 Task: Look for space in Iwanai, Japan from 5th June, 2023 to 16th June, 2023 for 2 adults in price range Rs.7000 to Rs.15000. Place can be entire place with 1  bedroom having 1 bed and 1 bathroom. Property type can be house, flat, guest house, hotel. Amenities needed are: washing machine. Booking option can be shelf check-in. Required host language is English.
Action: Mouse moved to (471, 124)
Screenshot: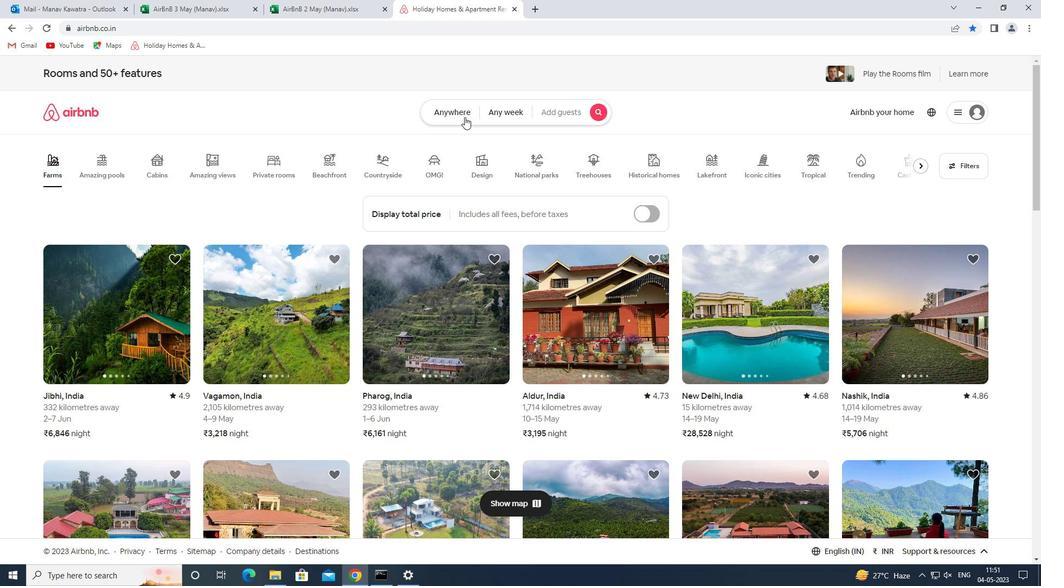 
Action: Mouse pressed left at (471, 124)
Screenshot: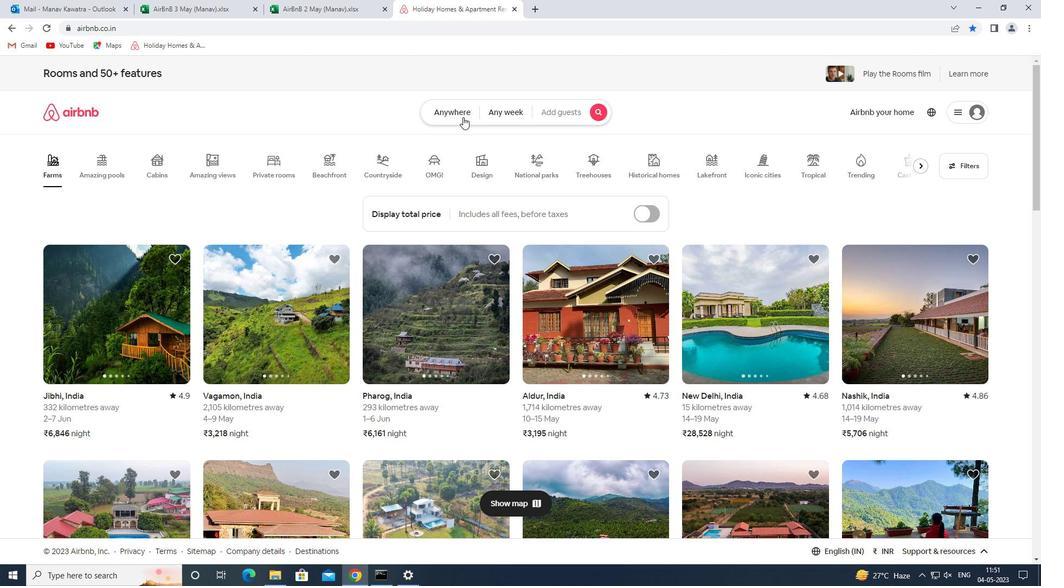 
Action: Mouse moved to (404, 160)
Screenshot: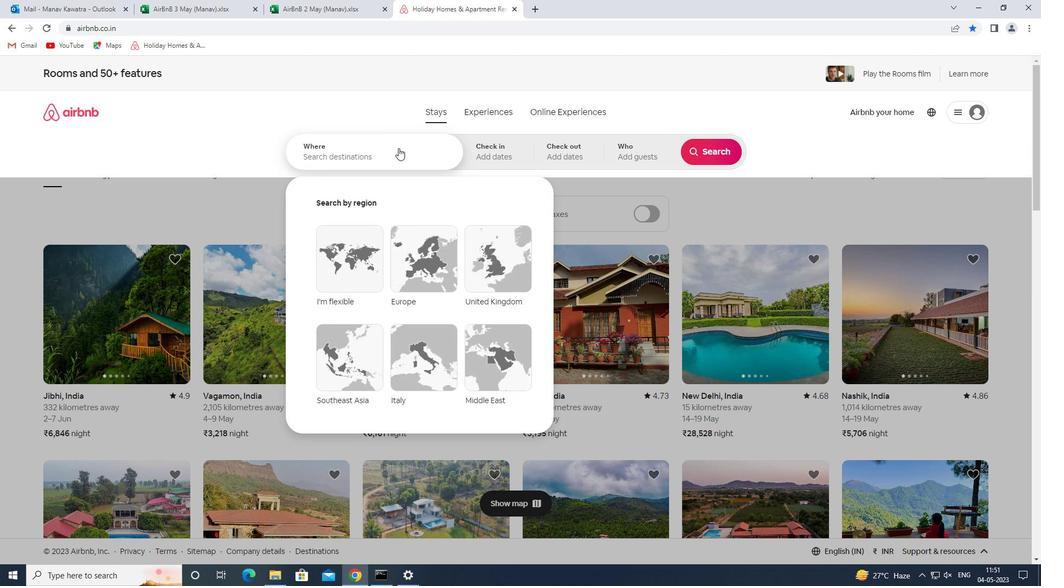 
Action: Mouse pressed left at (404, 160)
Screenshot: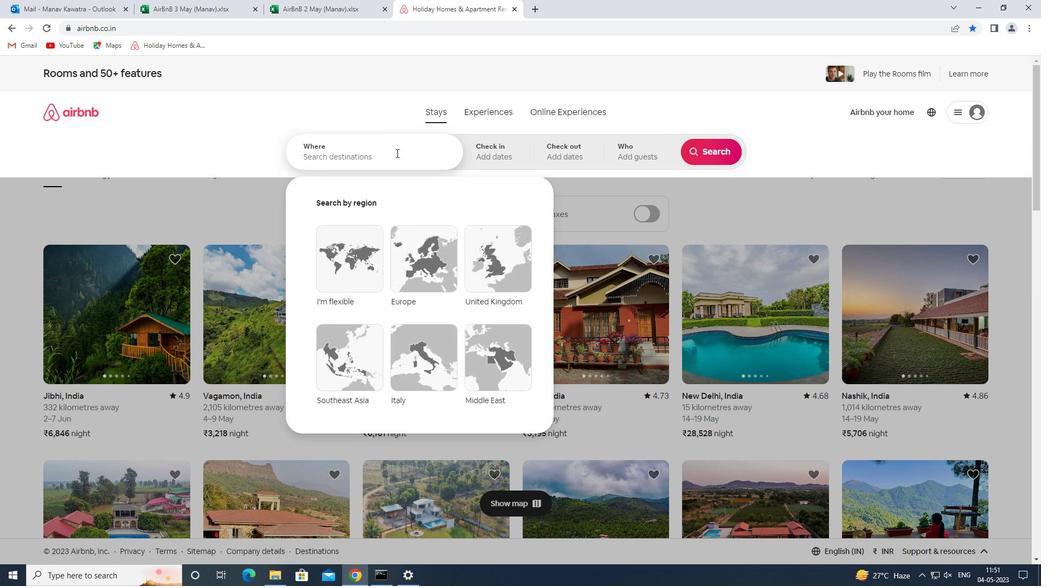 
Action: Key pressed iwanai<Key.space>japan<Key.space><Key.enter>
Screenshot: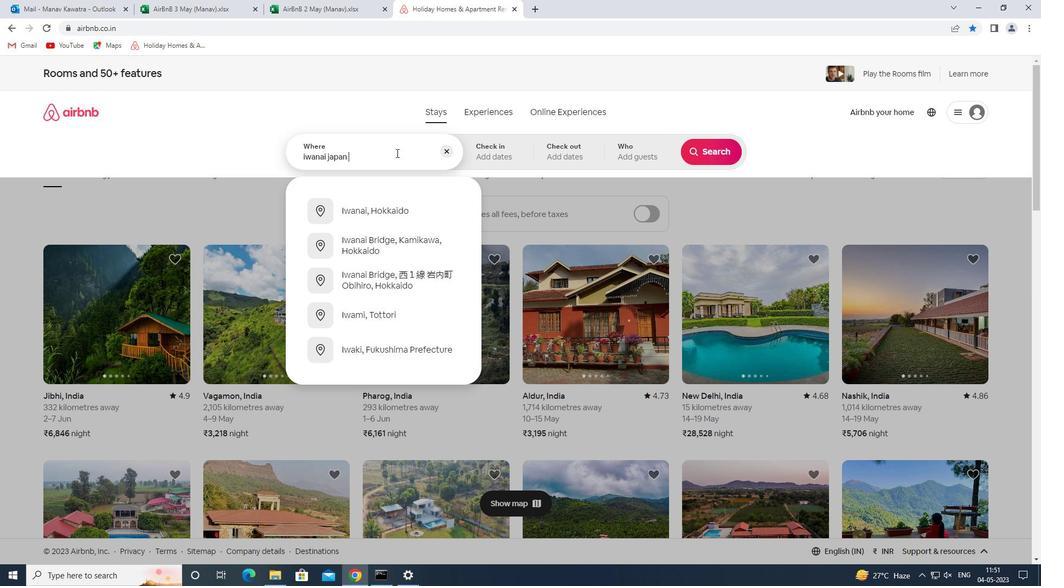
Action: Mouse moved to (579, 318)
Screenshot: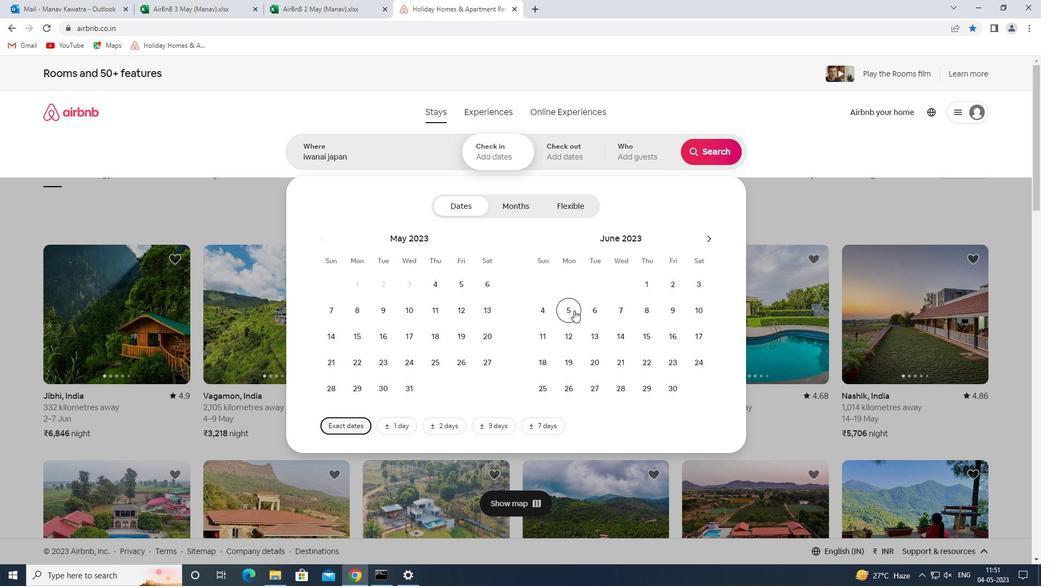 
Action: Mouse pressed left at (579, 318)
Screenshot: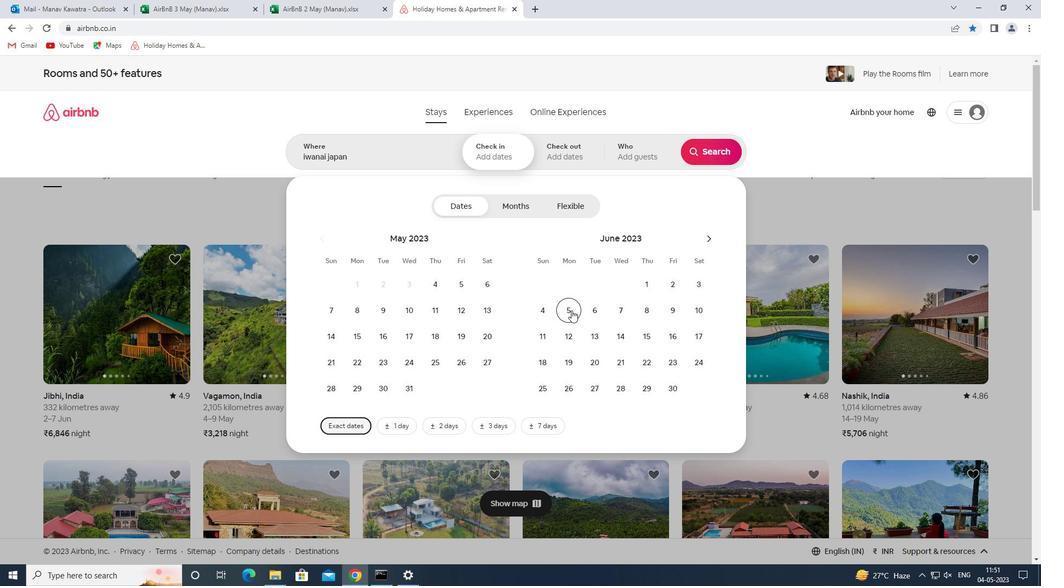 
Action: Mouse moved to (684, 344)
Screenshot: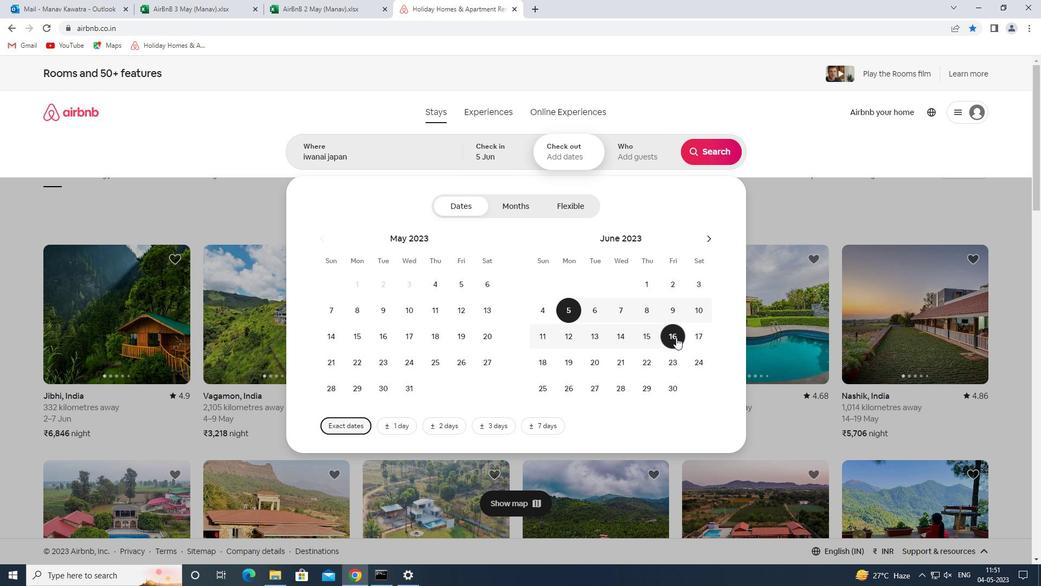 
Action: Mouse pressed left at (684, 344)
Screenshot: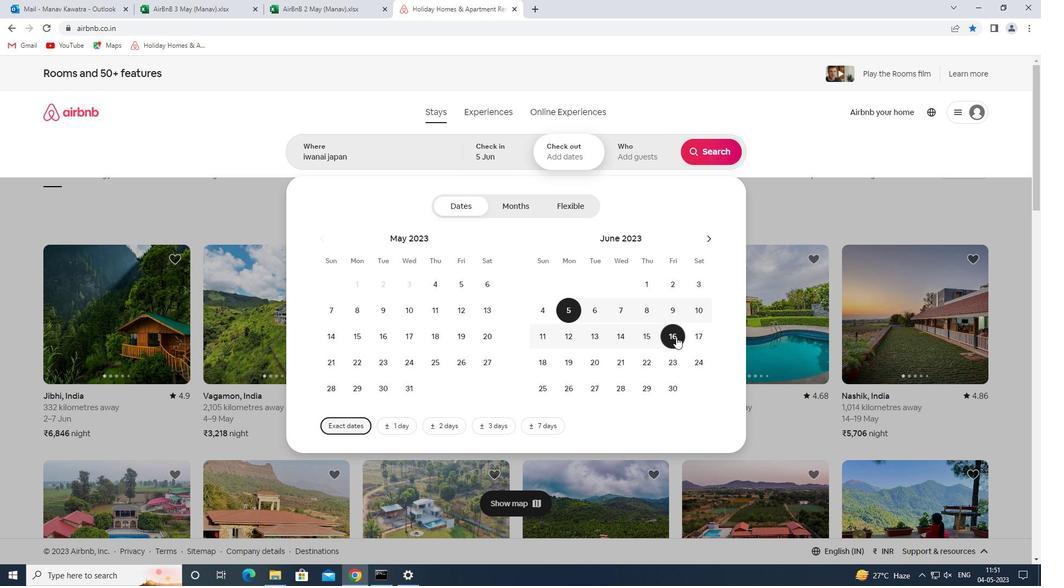 
Action: Mouse moved to (658, 167)
Screenshot: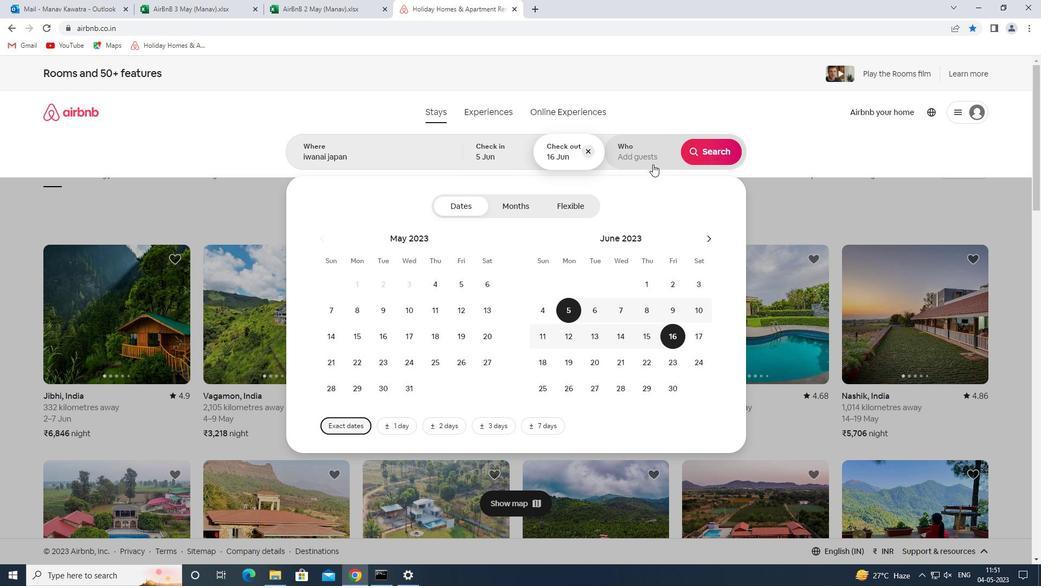 
Action: Mouse pressed left at (658, 167)
Screenshot: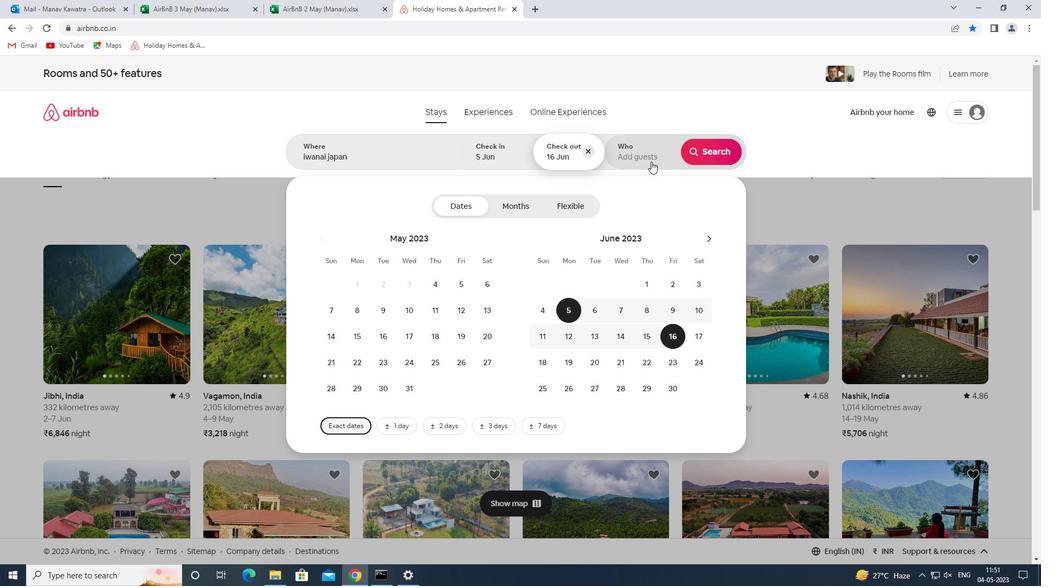 
Action: Mouse moved to (723, 222)
Screenshot: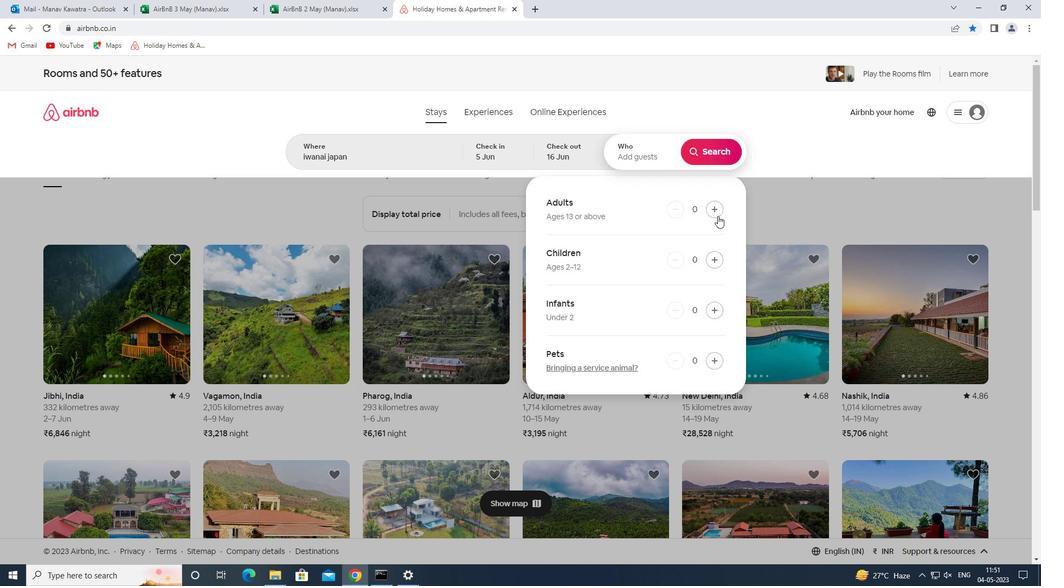 
Action: Mouse pressed left at (723, 222)
Screenshot: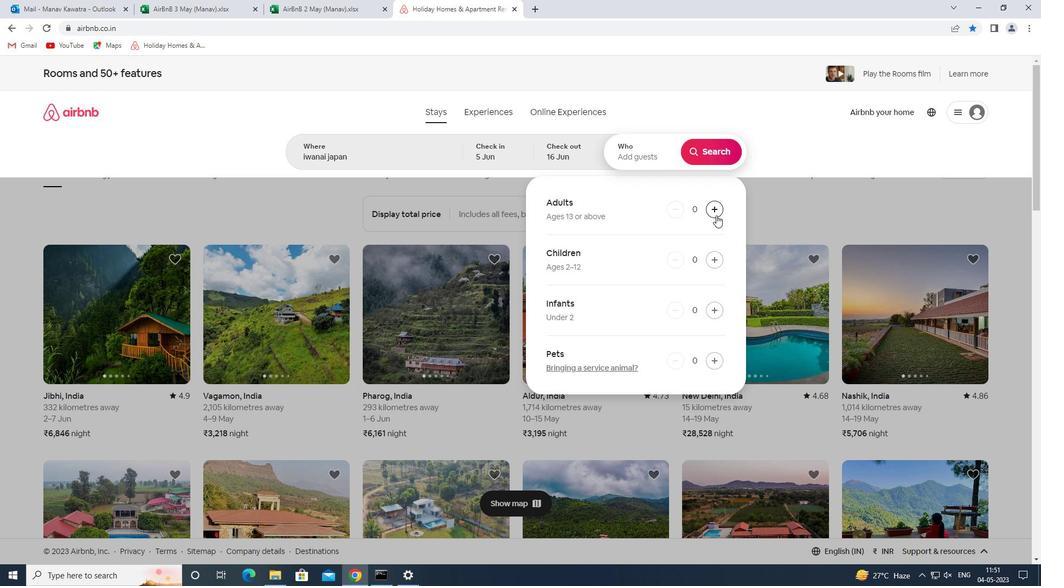 
Action: Mouse pressed left at (723, 222)
Screenshot: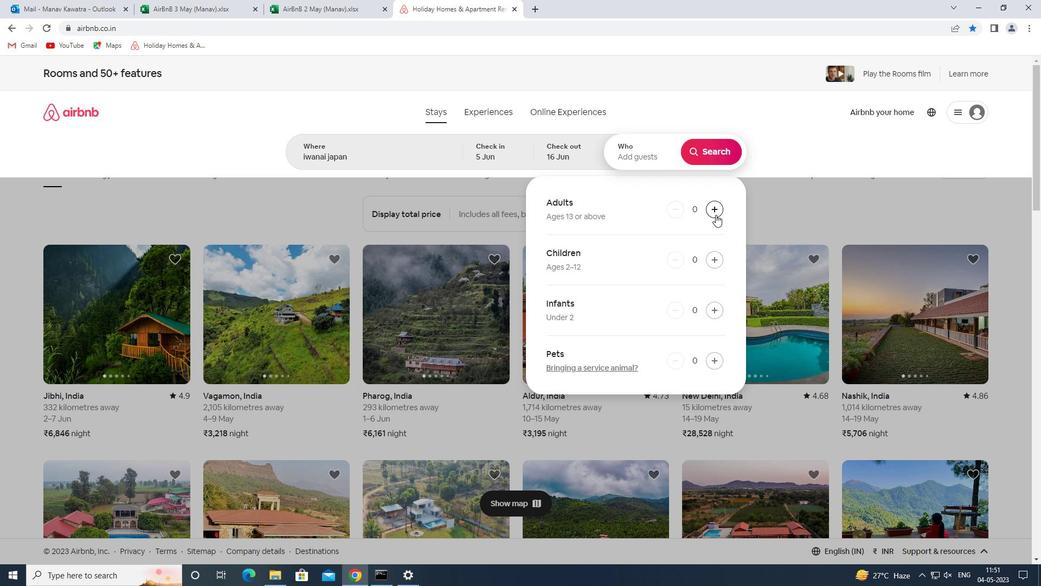 
Action: Mouse moved to (730, 151)
Screenshot: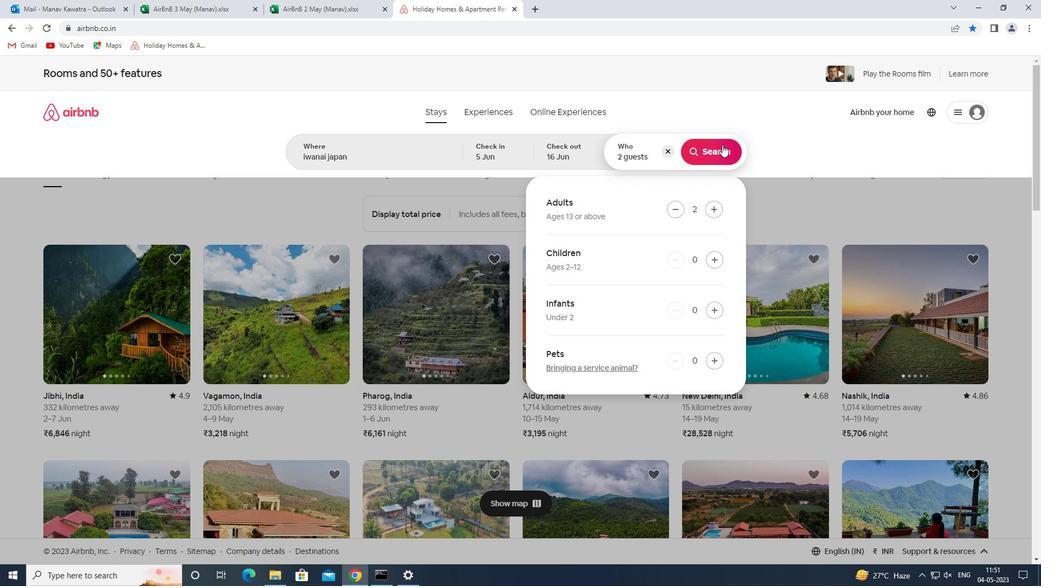 
Action: Mouse pressed left at (730, 151)
Screenshot: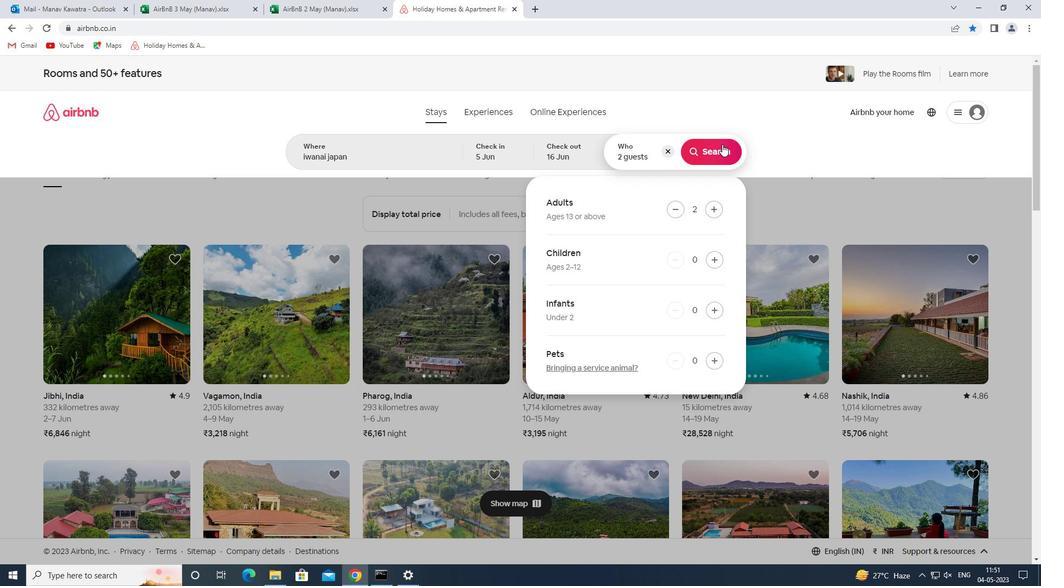 
Action: Mouse moved to (992, 130)
Screenshot: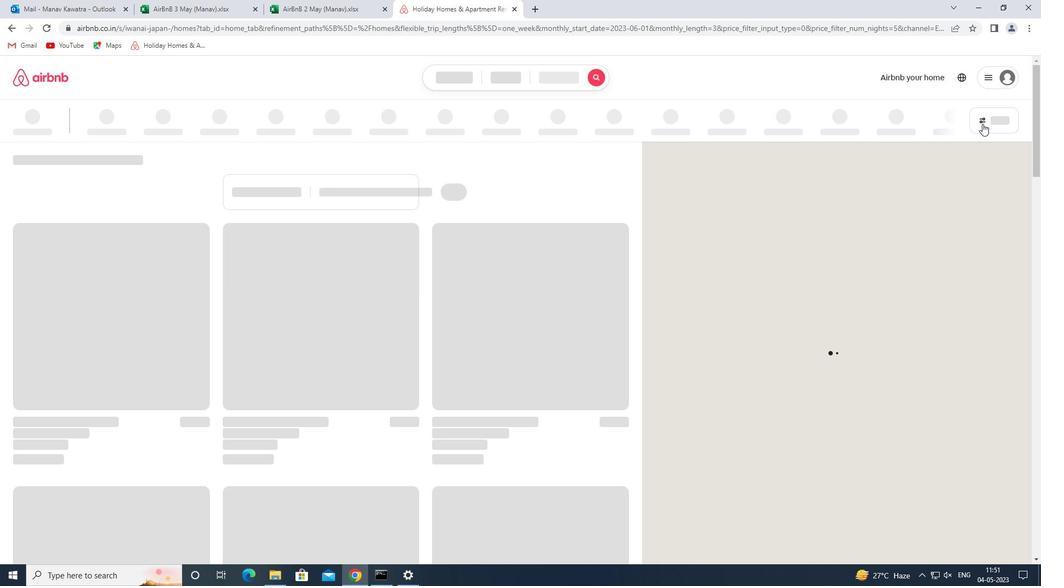 
Action: Mouse pressed left at (992, 130)
Screenshot: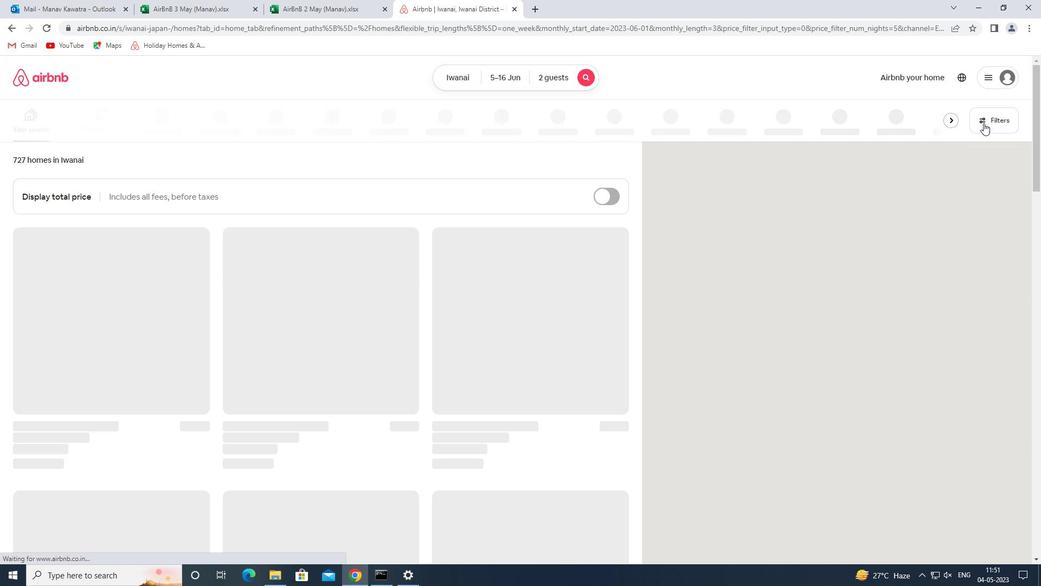 
Action: Mouse moved to (388, 264)
Screenshot: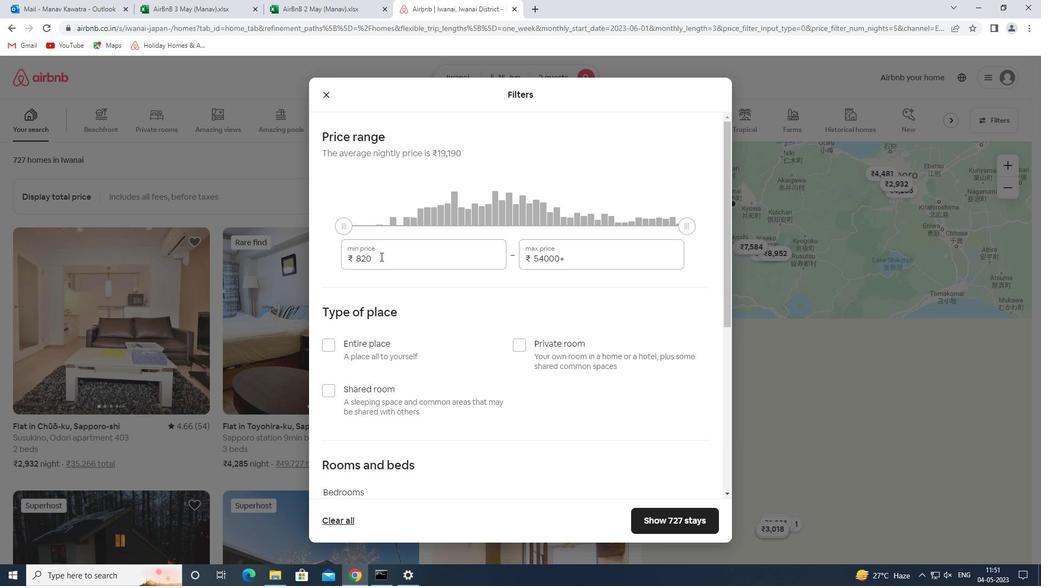 
Action: Mouse pressed left at (388, 264)
Screenshot: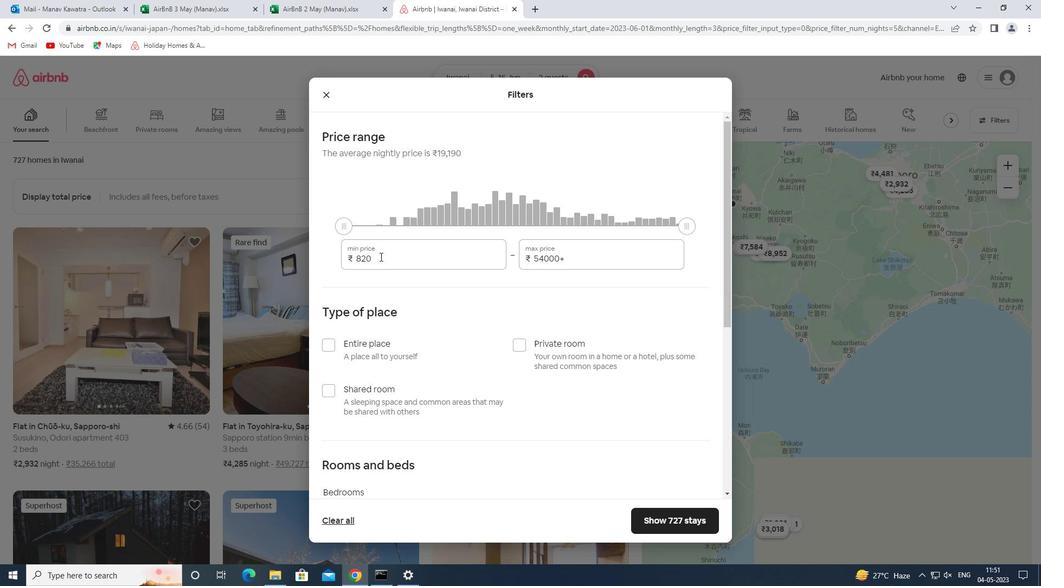
Action: Mouse pressed left at (388, 264)
Screenshot: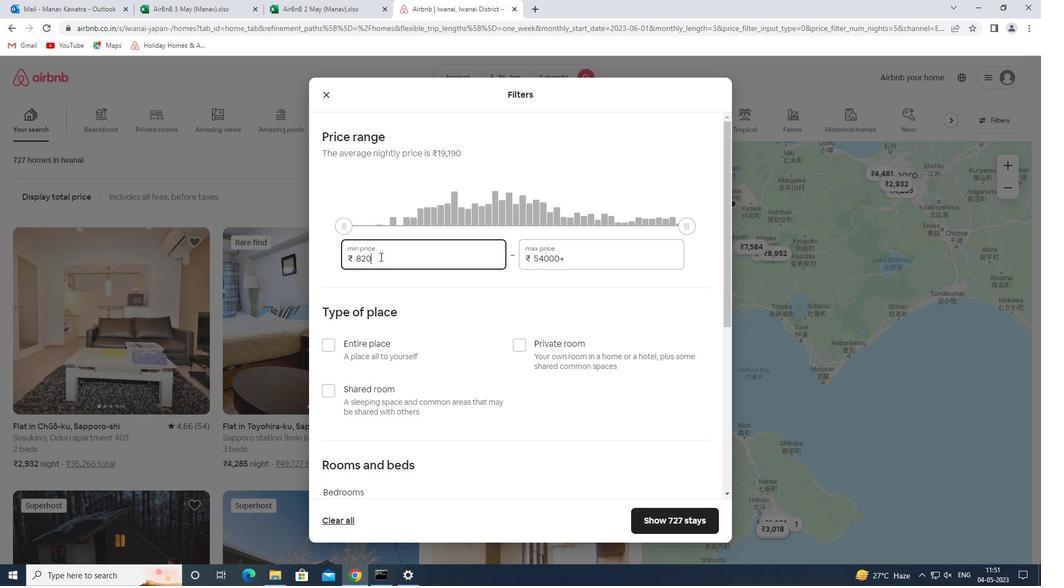 
Action: Key pressed 7000<Key.tab>15000
Screenshot: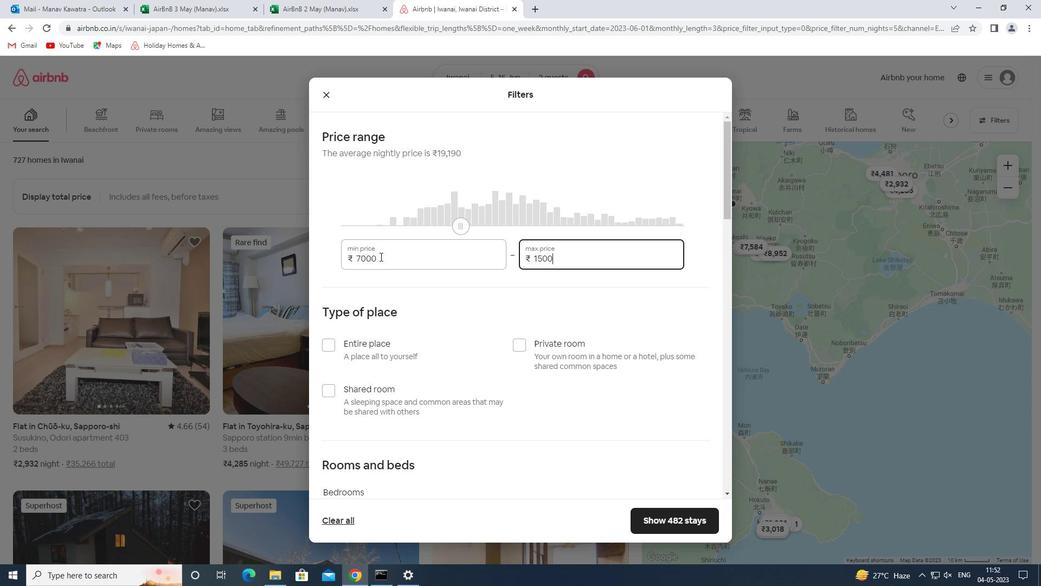 
Action: Mouse moved to (367, 359)
Screenshot: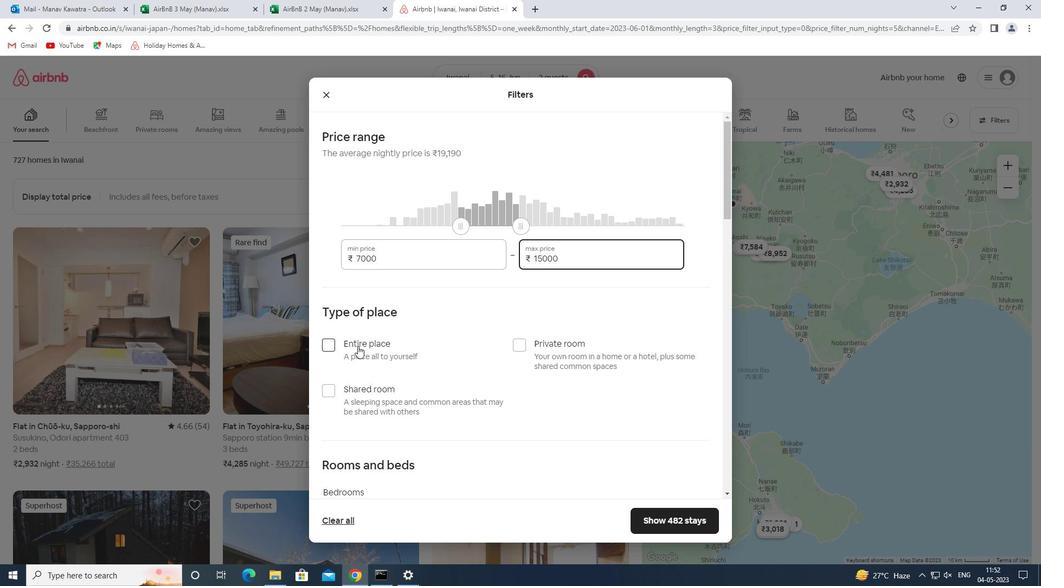 
Action: Mouse pressed left at (367, 359)
Screenshot: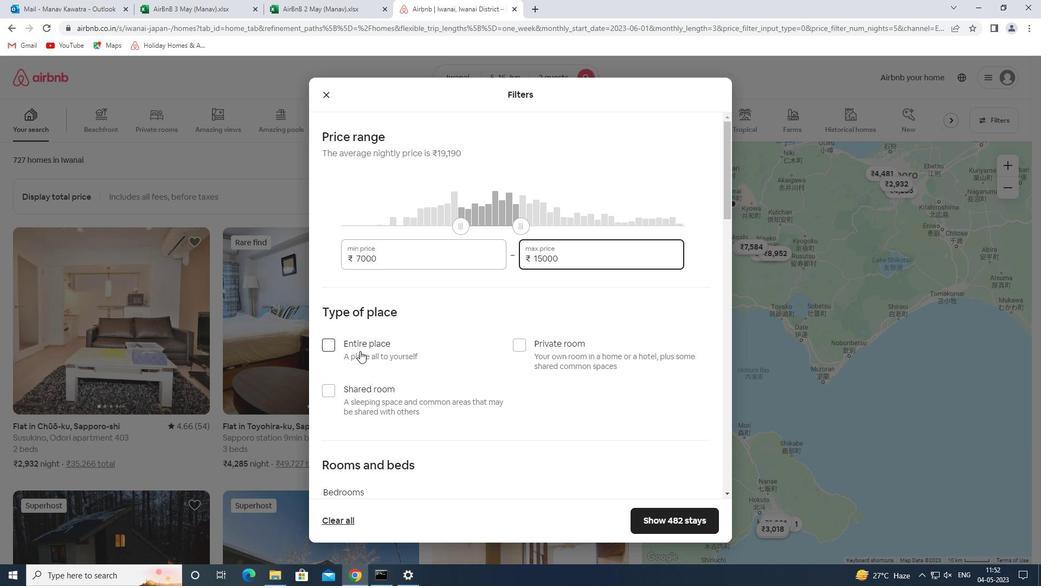 
Action: Mouse moved to (438, 290)
Screenshot: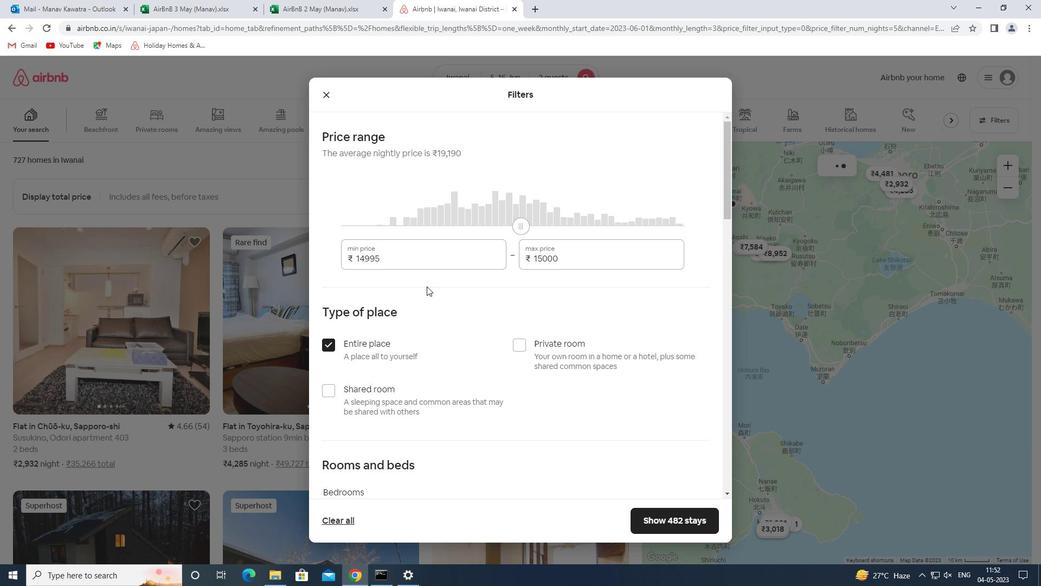 
Action: Mouse scrolled (438, 289) with delta (0, 0)
Screenshot: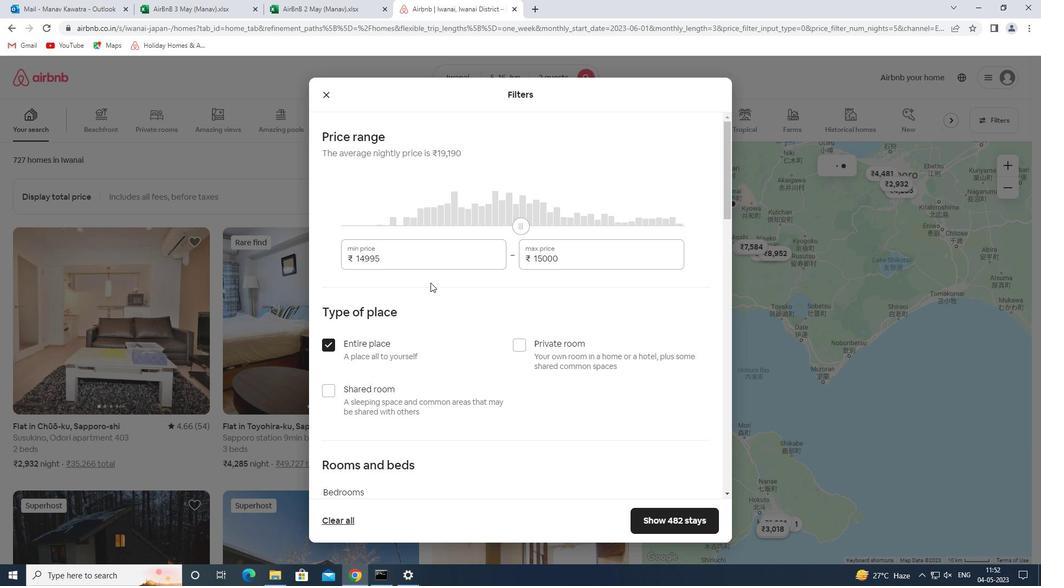 
Action: Mouse scrolled (438, 289) with delta (0, 0)
Screenshot: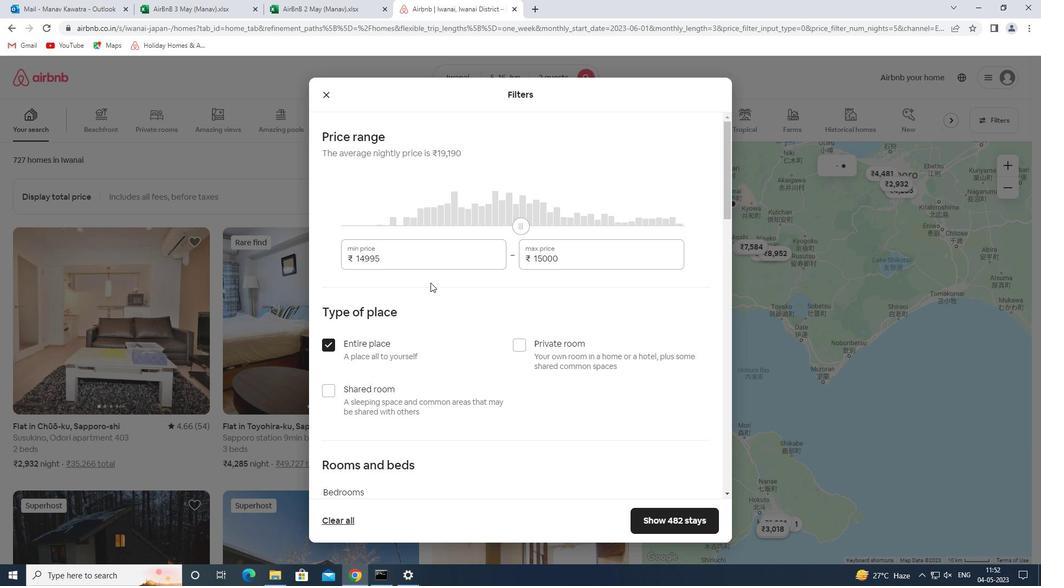 
Action: Mouse scrolled (438, 289) with delta (0, 0)
Screenshot: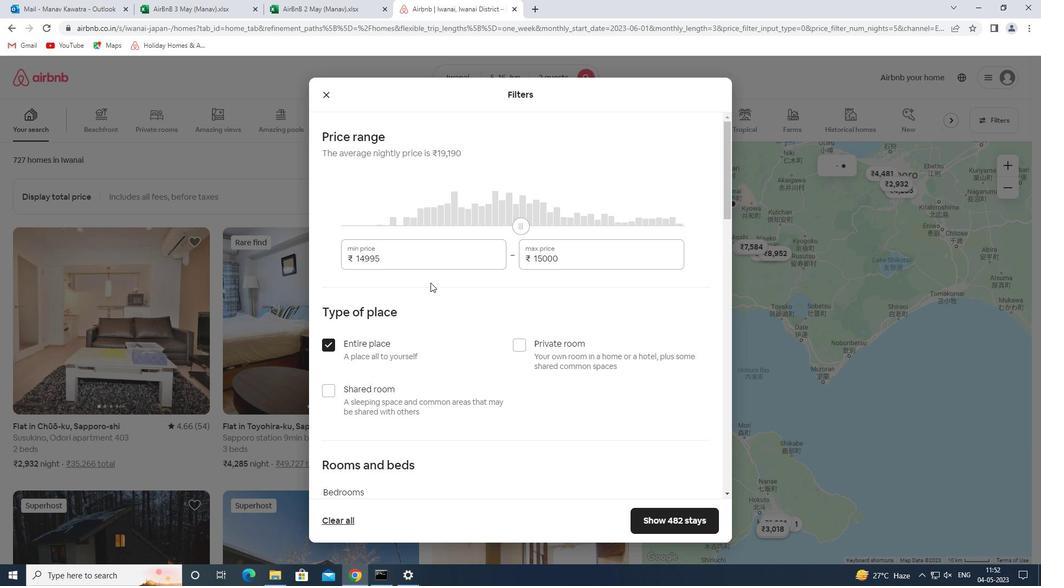 
Action: Mouse scrolled (438, 289) with delta (0, 0)
Screenshot: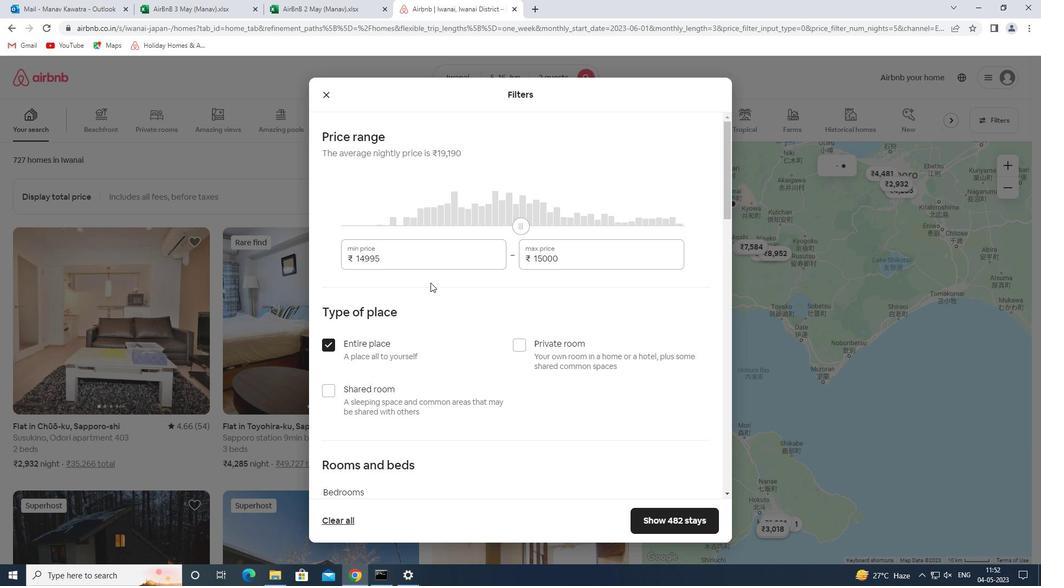 
Action: Mouse scrolled (438, 289) with delta (0, 0)
Screenshot: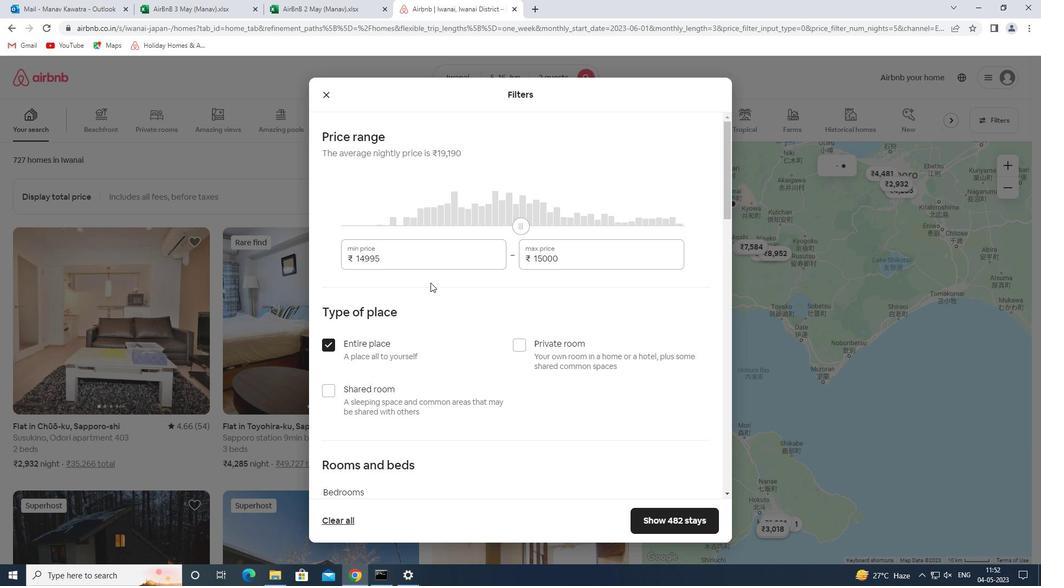 
Action: Mouse scrolled (438, 289) with delta (0, 0)
Screenshot: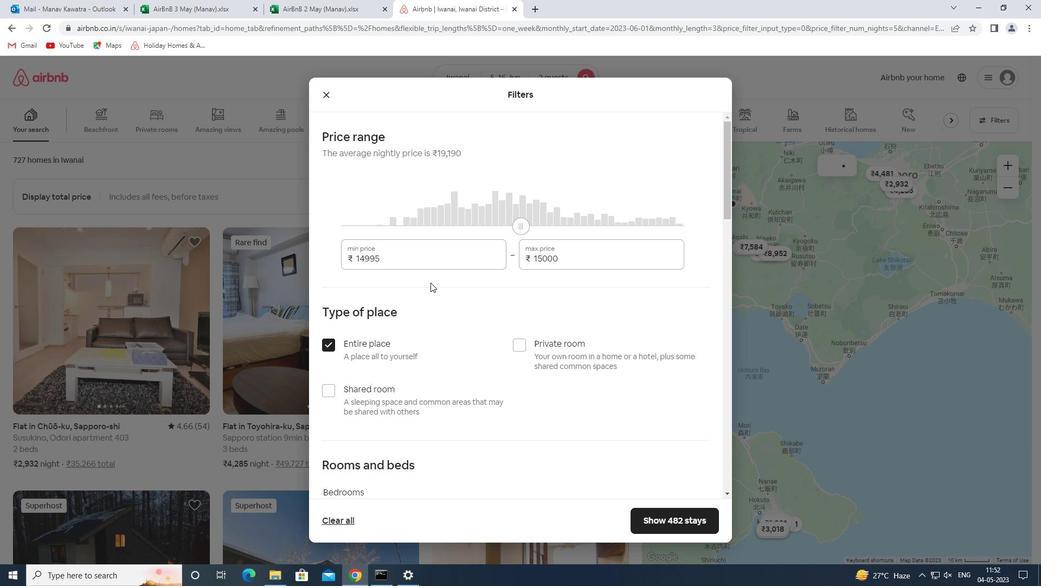 
Action: Mouse scrolled (438, 289) with delta (0, 0)
Screenshot: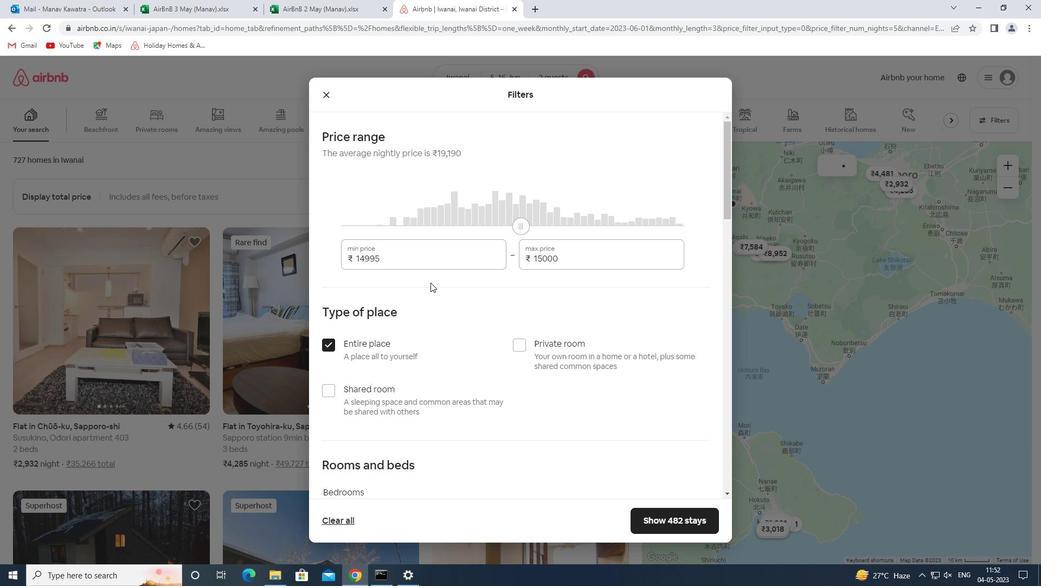 
Action: Mouse moved to (393, 150)
Screenshot: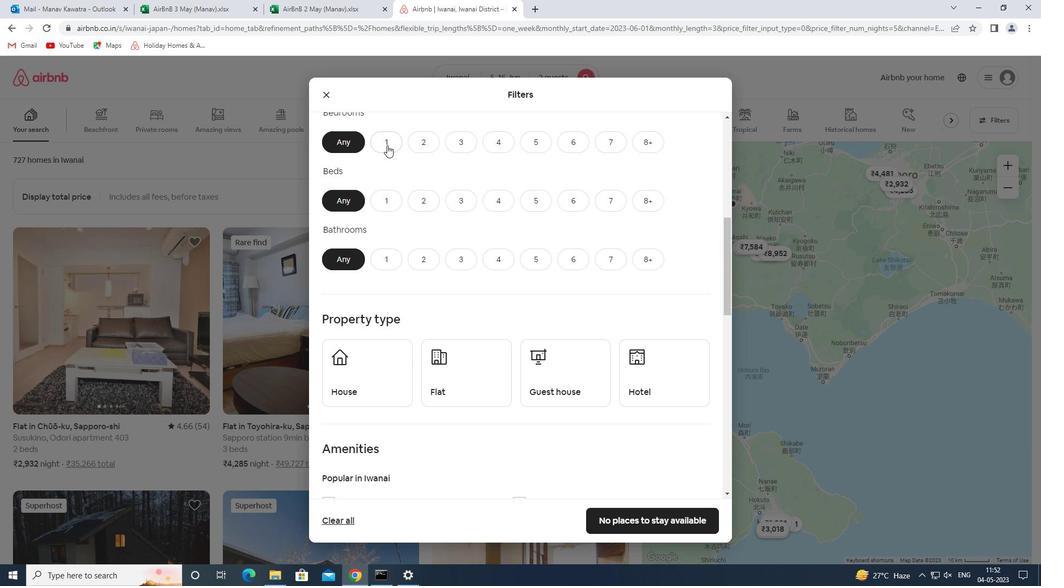 
Action: Mouse pressed left at (393, 150)
Screenshot: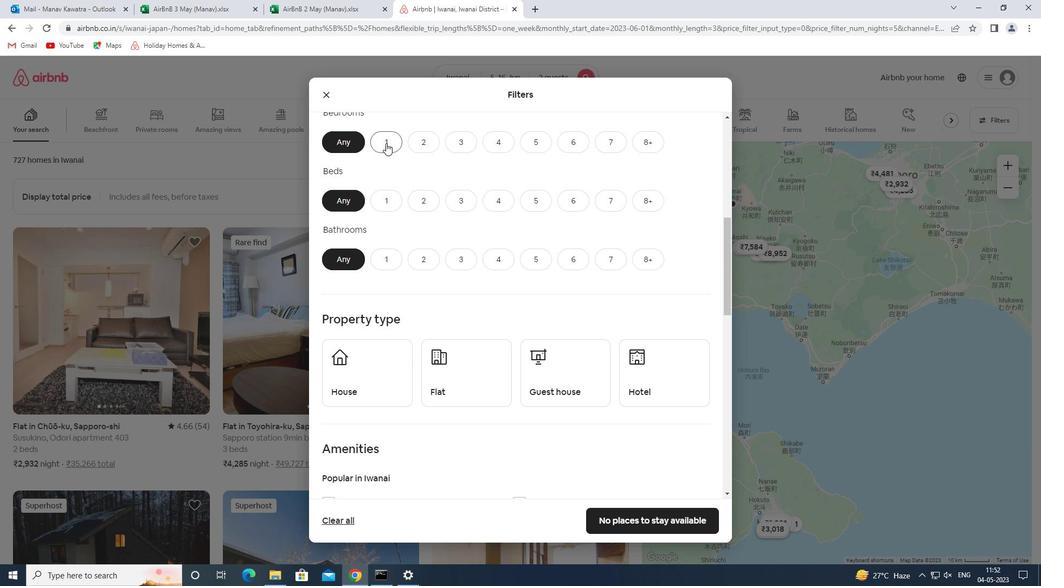 
Action: Mouse moved to (401, 204)
Screenshot: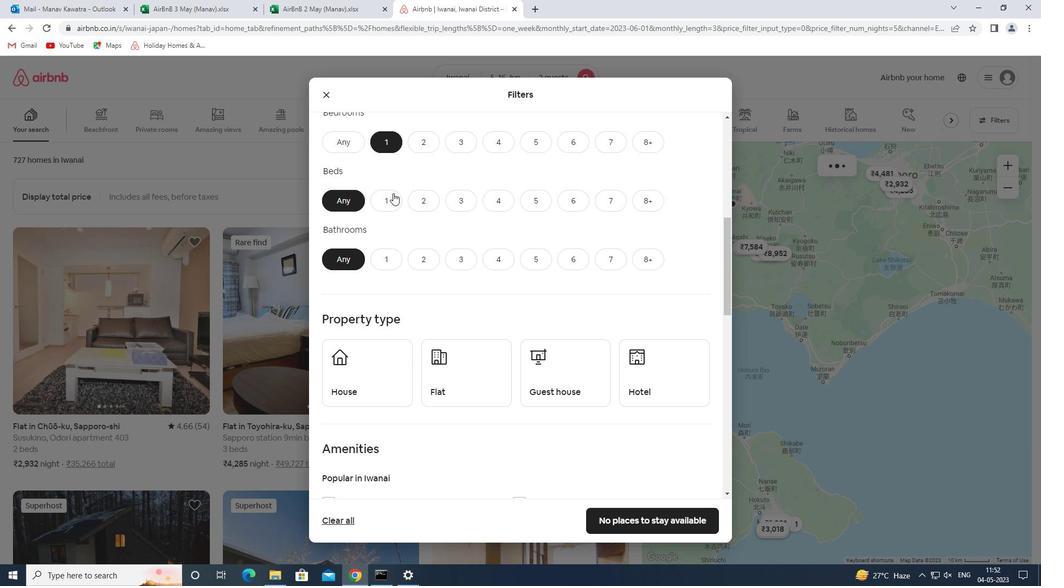 
Action: Mouse pressed left at (401, 204)
Screenshot: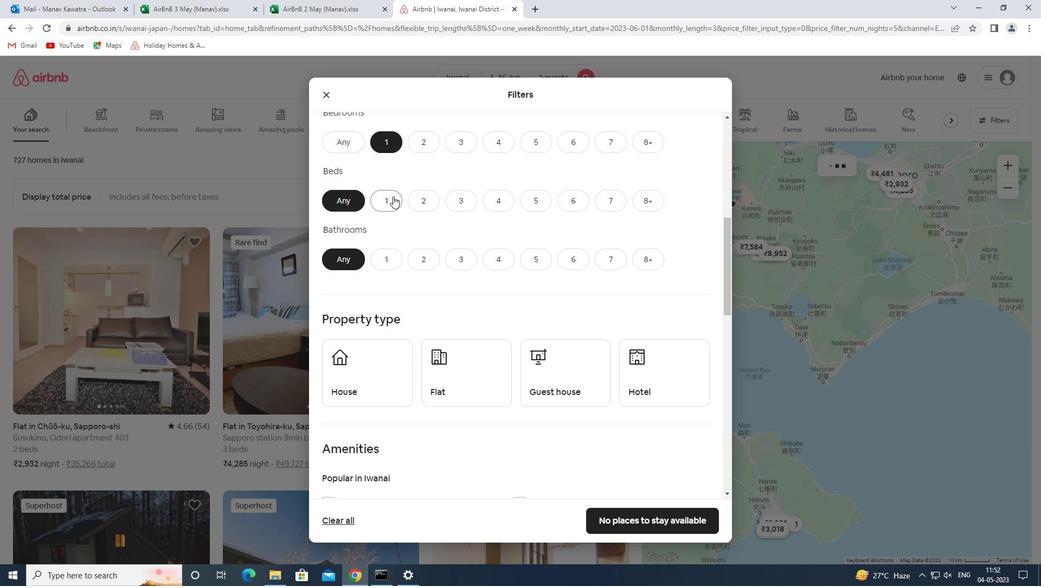 
Action: Mouse moved to (394, 269)
Screenshot: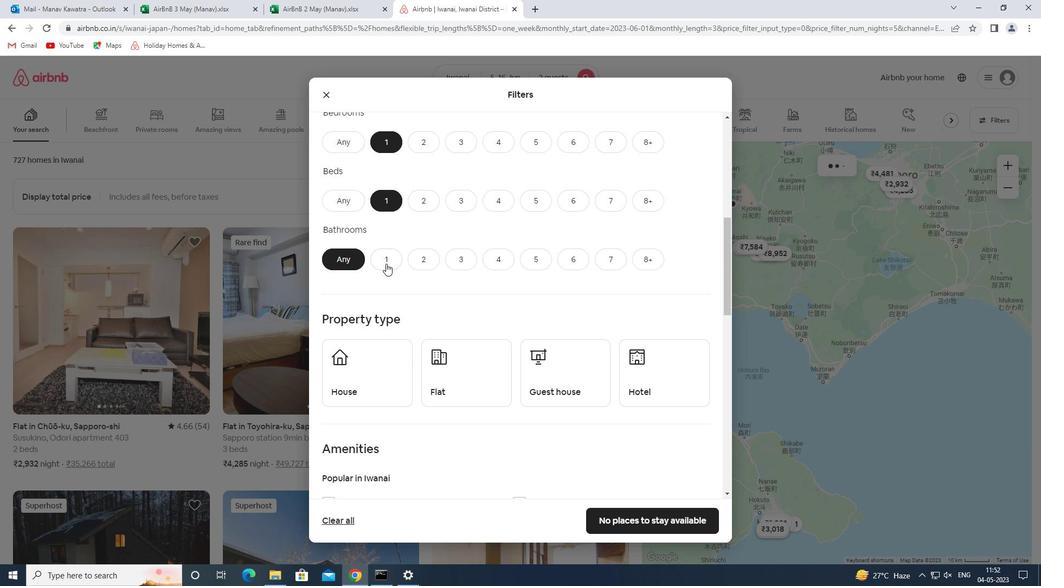 
Action: Mouse pressed left at (394, 269)
Screenshot: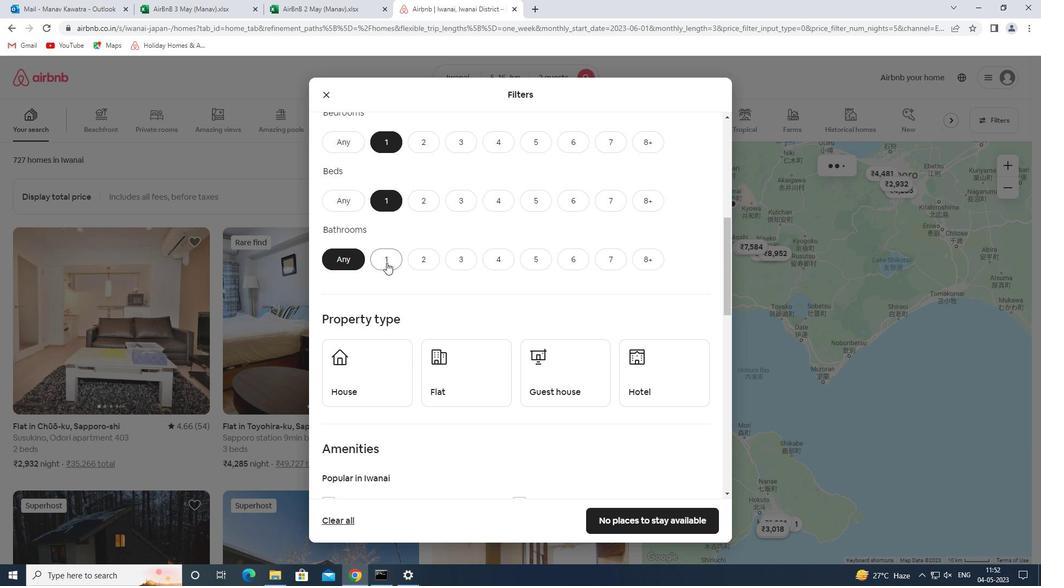 
Action: Mouse moved to (379, 376)
Screenshot: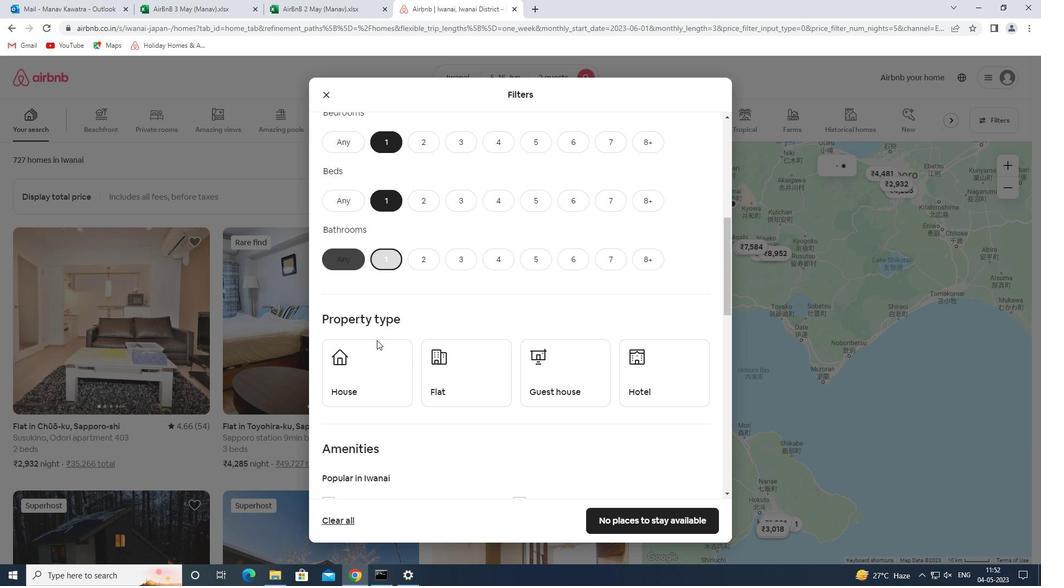 
Action: Mouse pressed left at (379, 376)
Screenshot: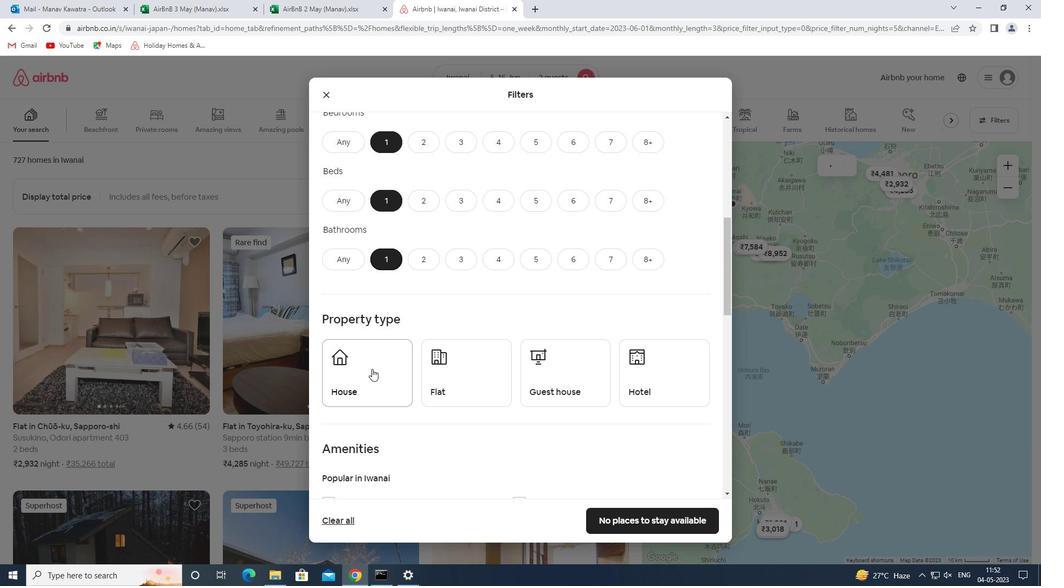 
Action: Mouse moved to (474, 377)
Screenshot: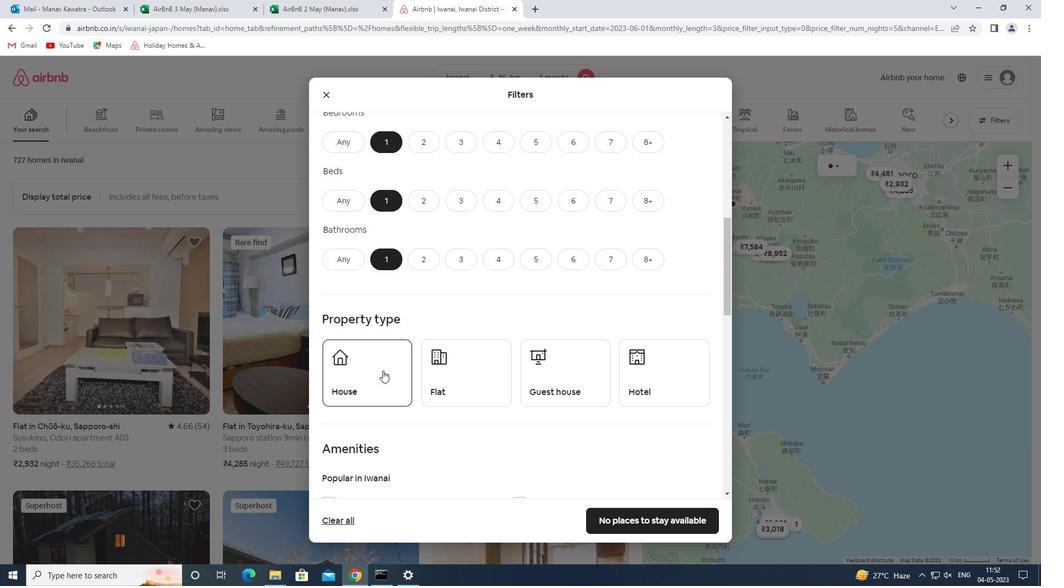 
Action: Mouse pressed left at (474, 377)
Screenshot: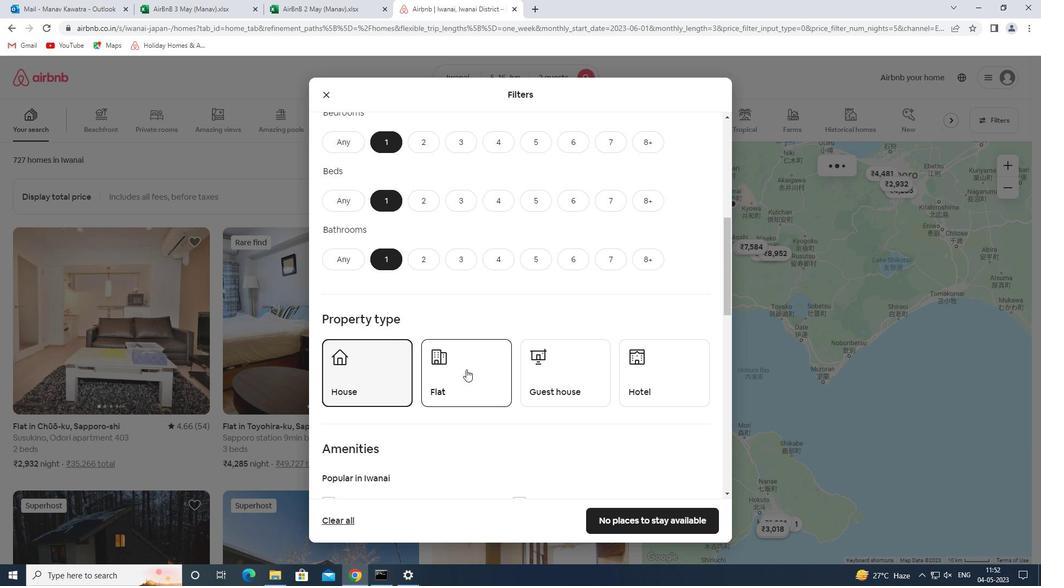 
Action: Mouse moved to (573, 378)
Screenshot: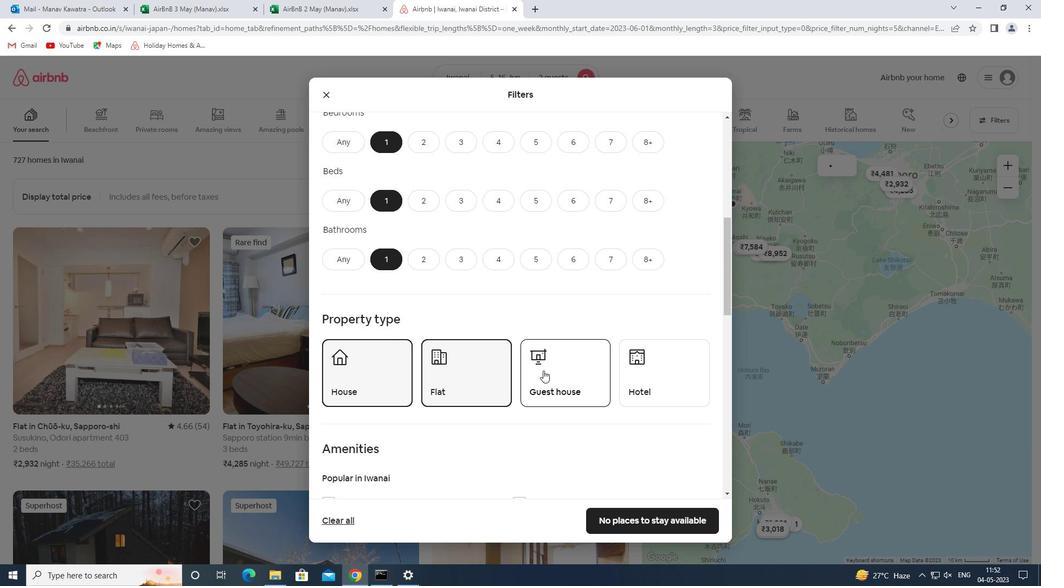 
Action: Mouse pressed left at (573, 378)
Screenshot: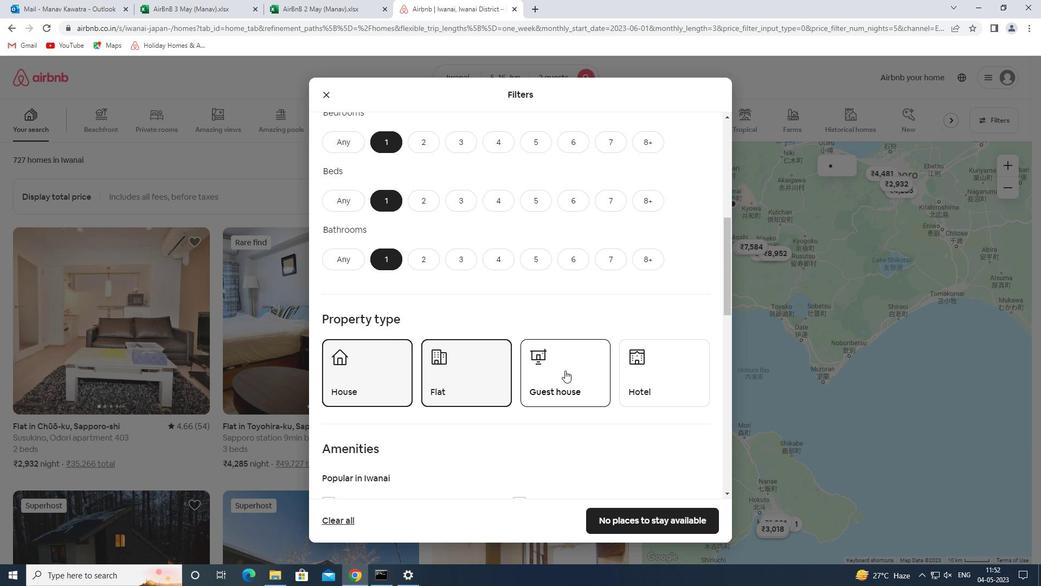 
Action: Mouse moved to (646, 383)
Screenshot: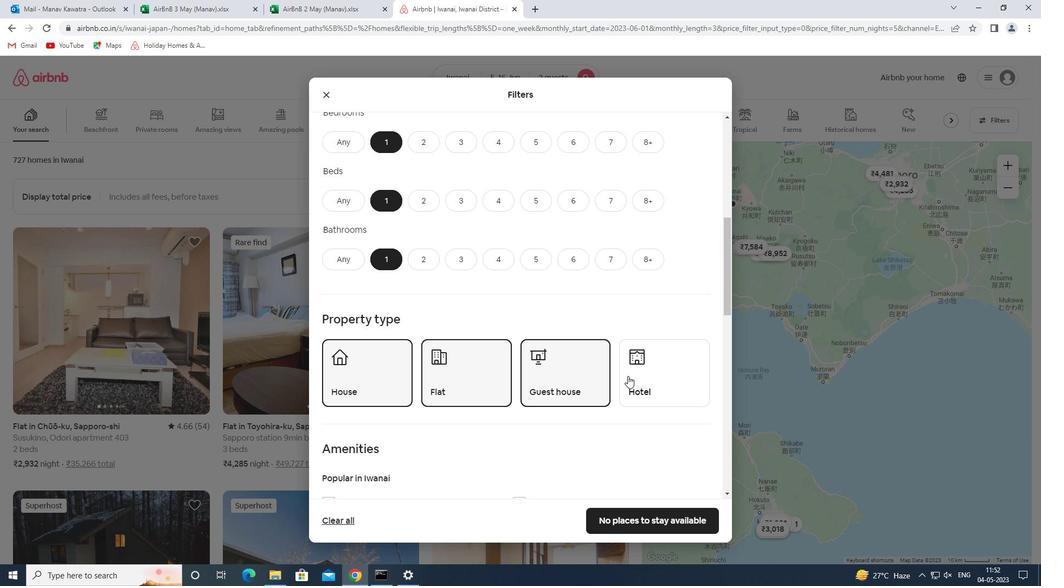 
Action: Mouse pressed left at (646, 383)
Screenshot: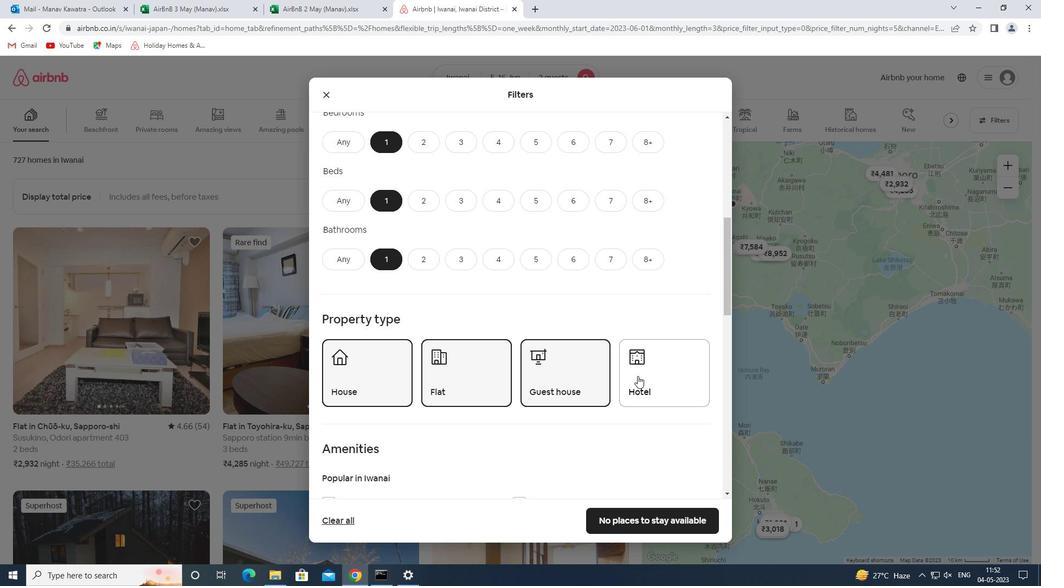 
Action: Mouse moved to (552, 313)
Screenshot: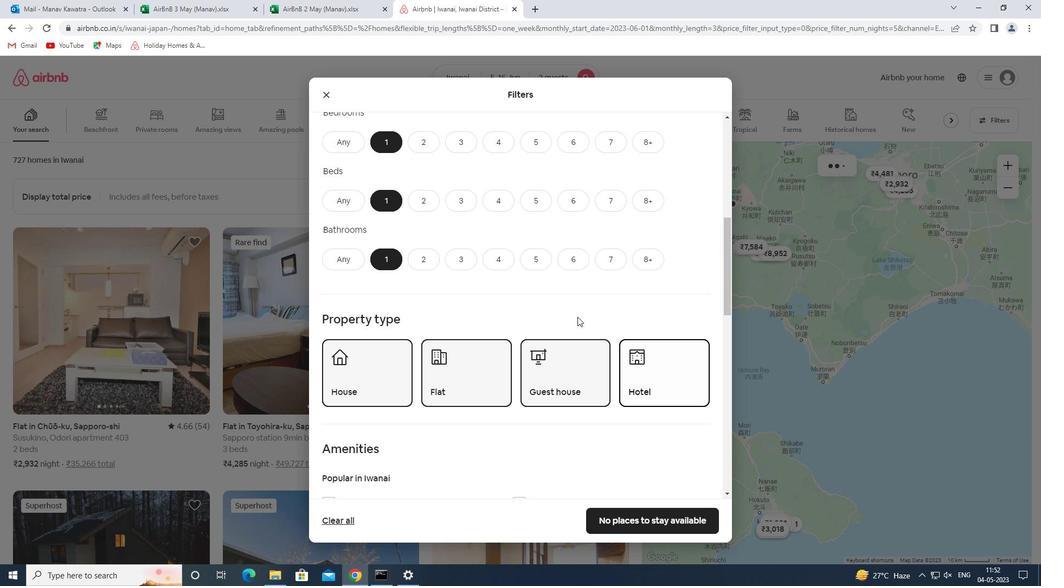 
Action: Mouse scrolled (552, 312) with delta (0, 0)
Screenshot: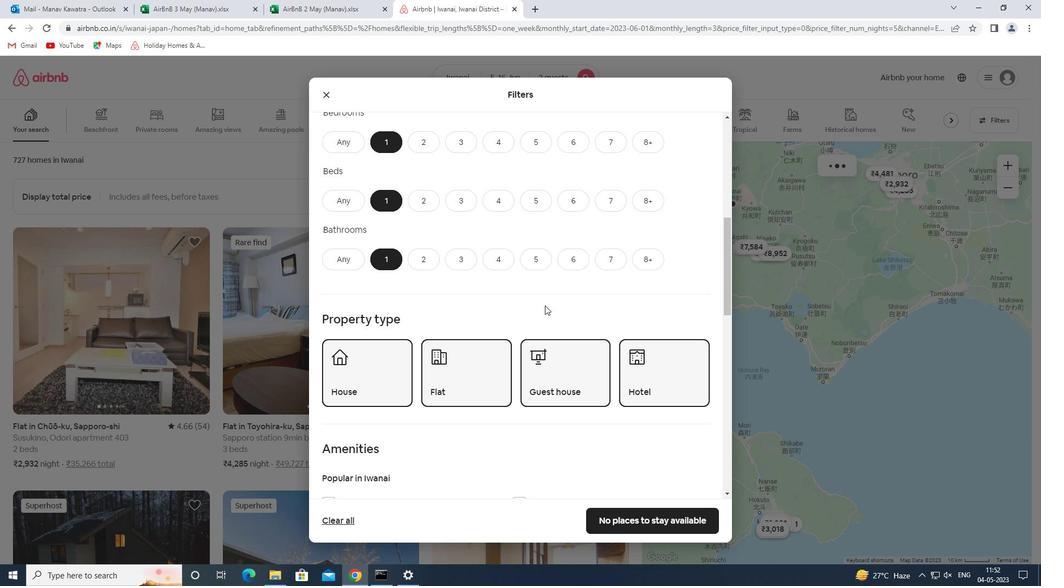 
Action: Mouse scrolled (552, 312) with delta (0, 0)
Screenshot: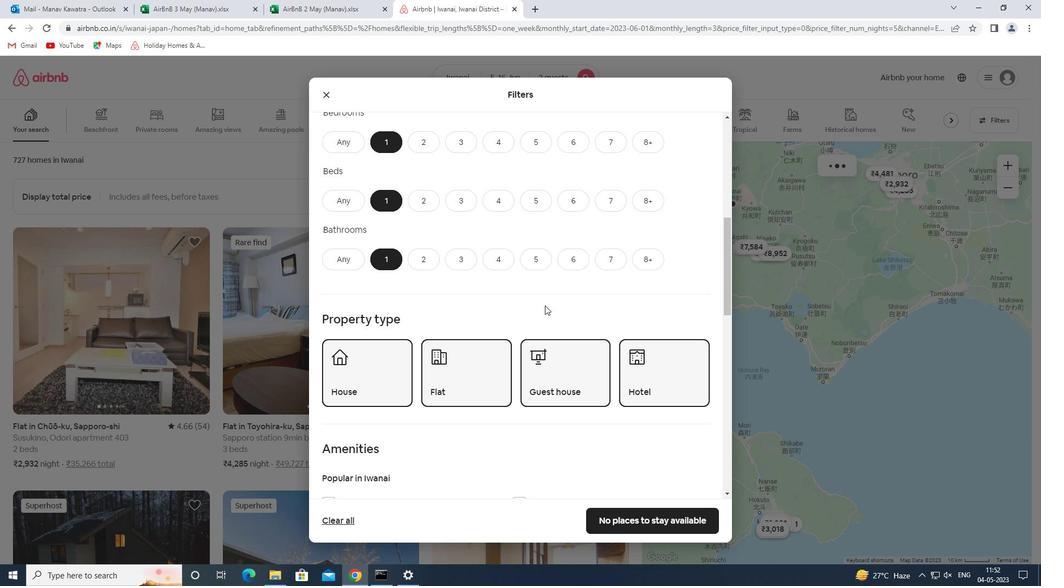 
Action: Mouse scrolled (552, 312) with delta (0, 0)
Screenshot: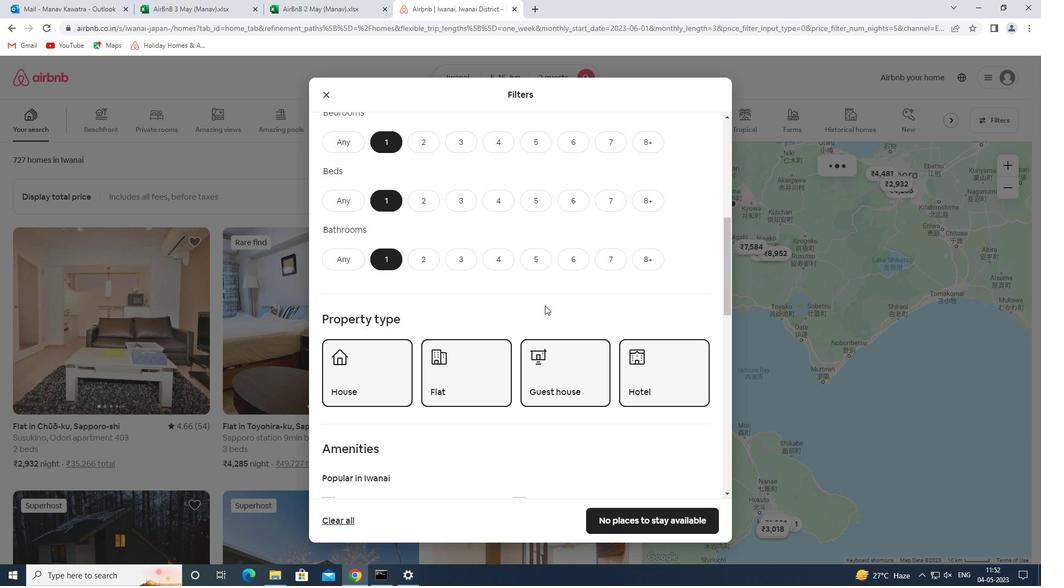 
Action: Mouse scrolled (552, 312) with delta (0, 0)
Screenshot: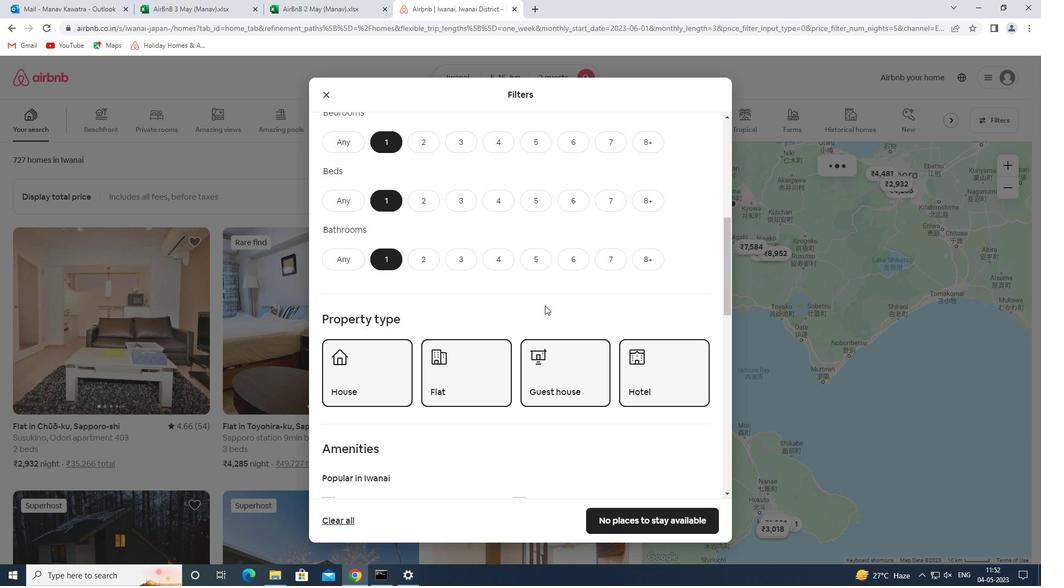 
Action: Mouse scrolled (552, 312) with delta (0, 0)
Screenshot: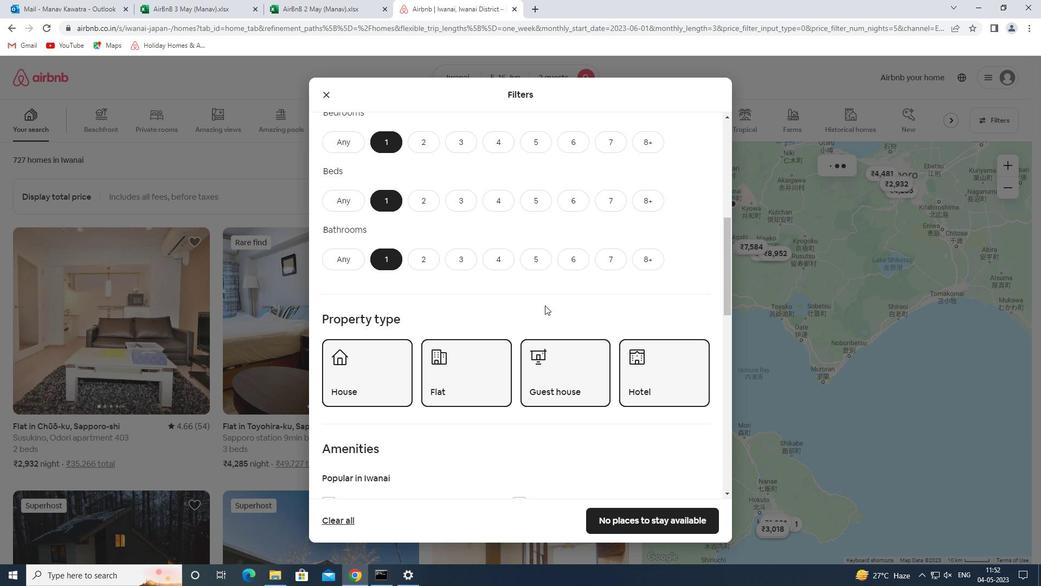 
Action: Mouse scrolled (552, 312) with delta (0, 0)
Screenshot: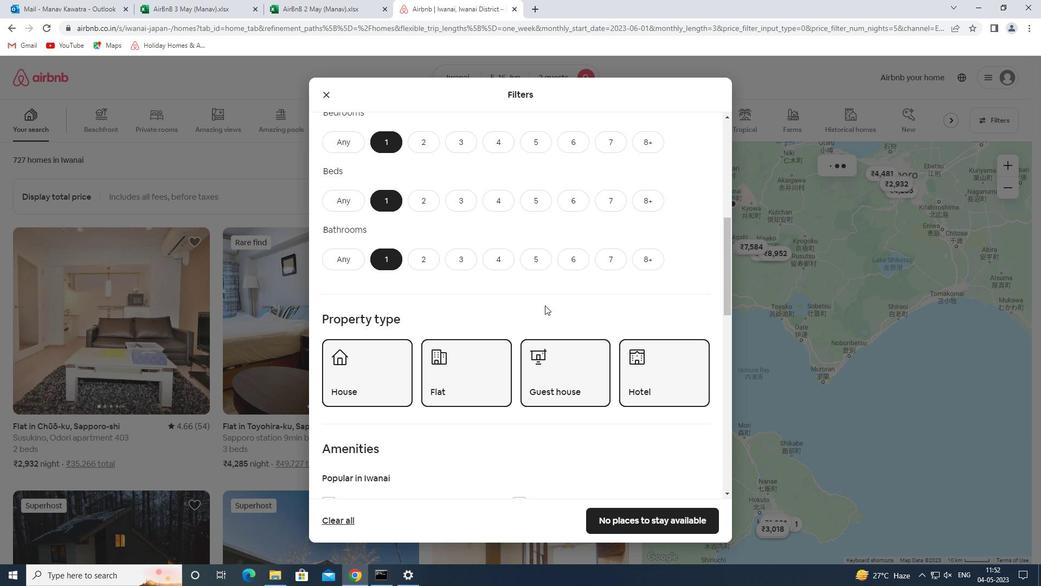 
Action: Mouse moved to (692, 391)
Screenshot: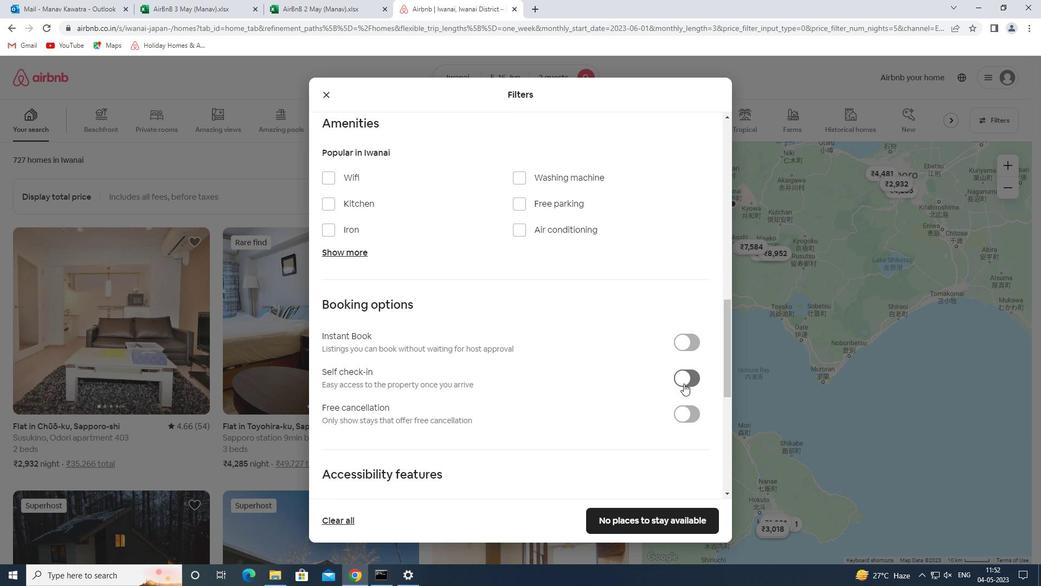 
Action: Mouse pressed left at (692, 391)
Screenshot: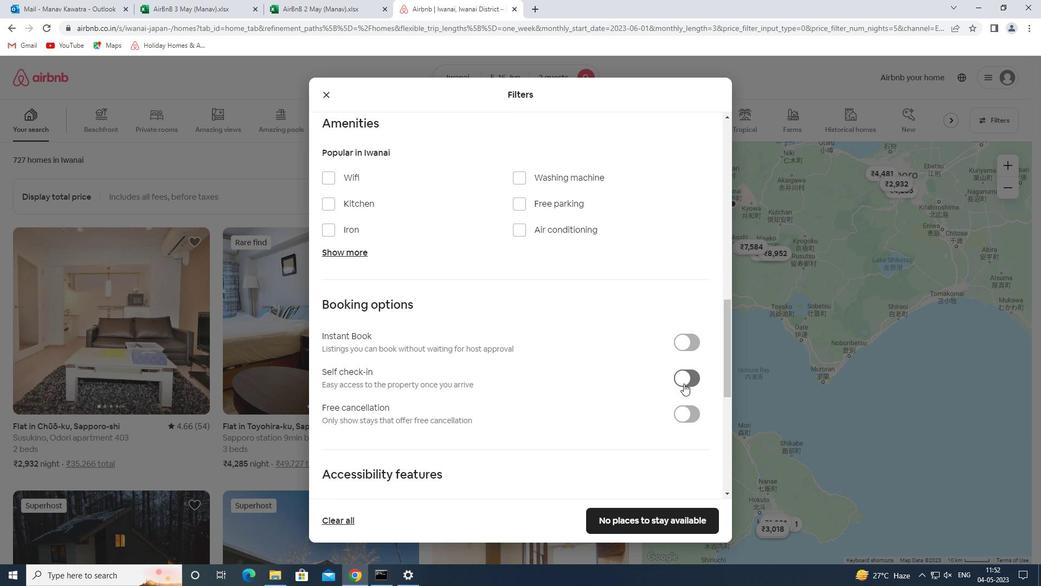 
Action: Mouse moved to (564, 425)
Screenshot: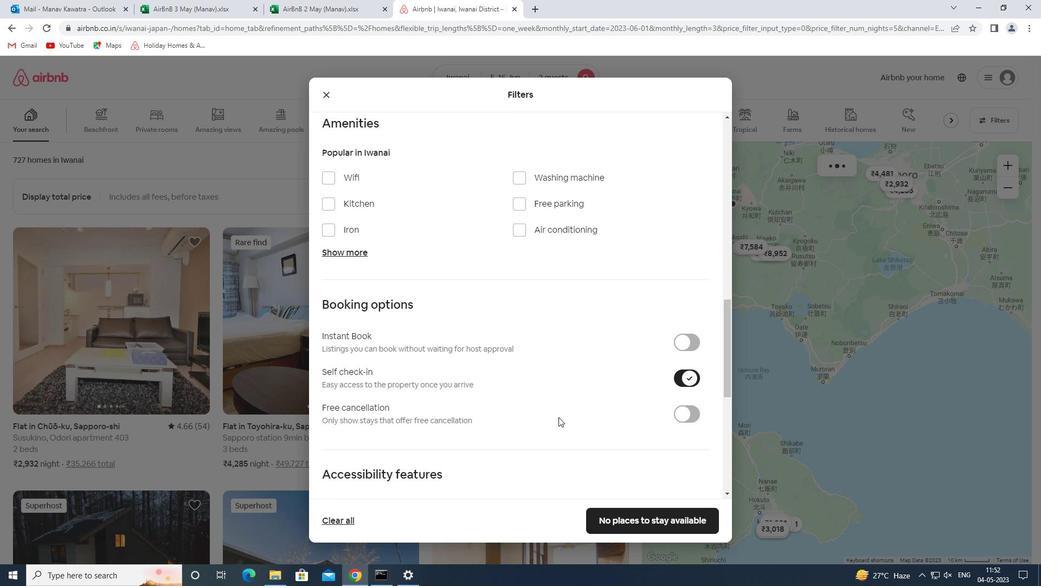 
Action: Mouse scrolled (564, 424) with delta (0, 0)
Screenshot: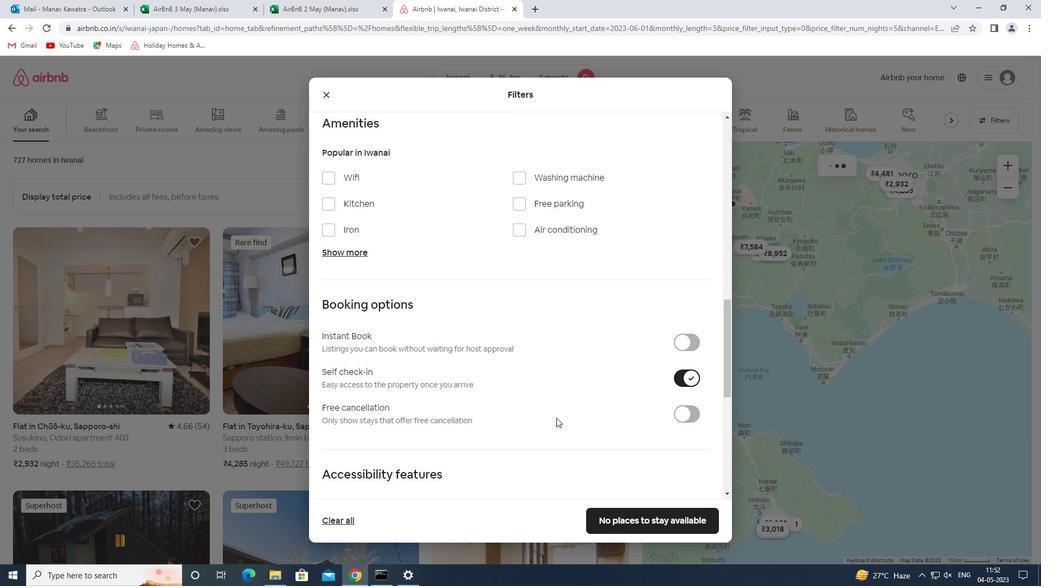 
Action: Mouse scrolled (564, 424) with delta (0, 0)
Screenshot: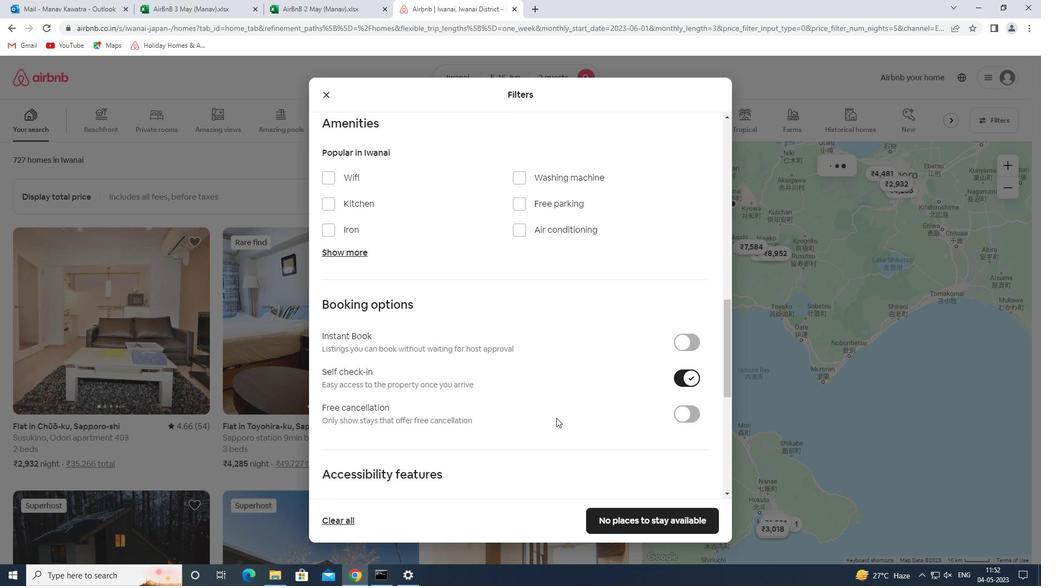 
Action: Mouse scrolled (564, 424) with delta (0, 0)
Screenshot: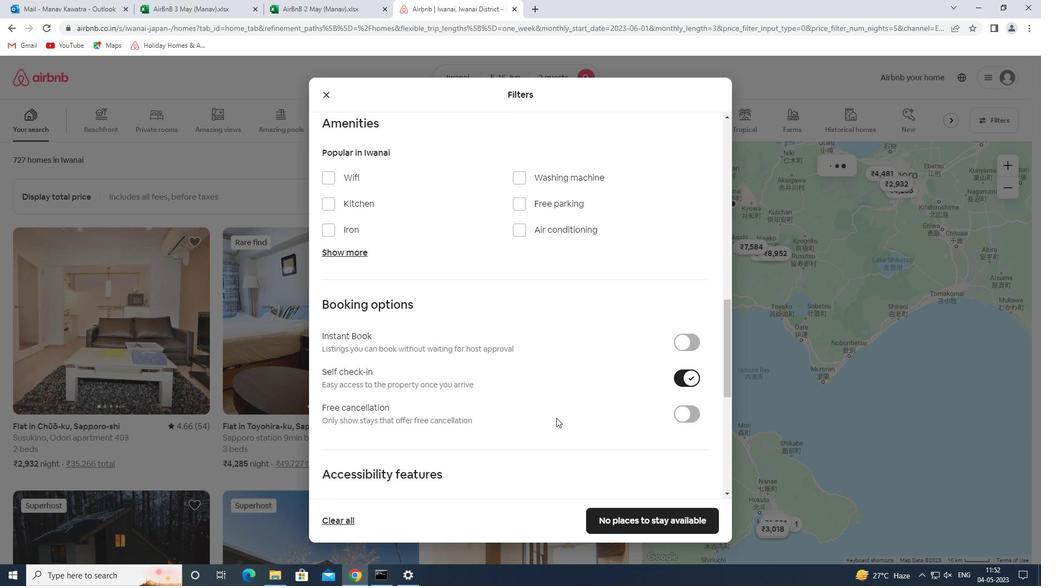 
Action: Mouse scrolled (564, 424) with delta (0, 0)
Screenshot: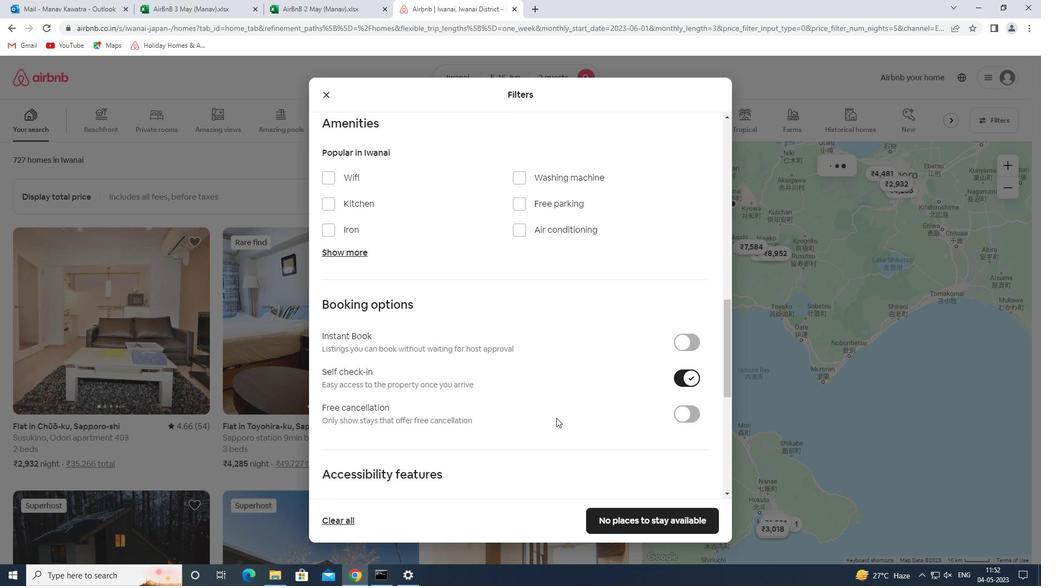 
Action: Mouse scrolled (564, 424) with delta (0, 0)
Screenshot: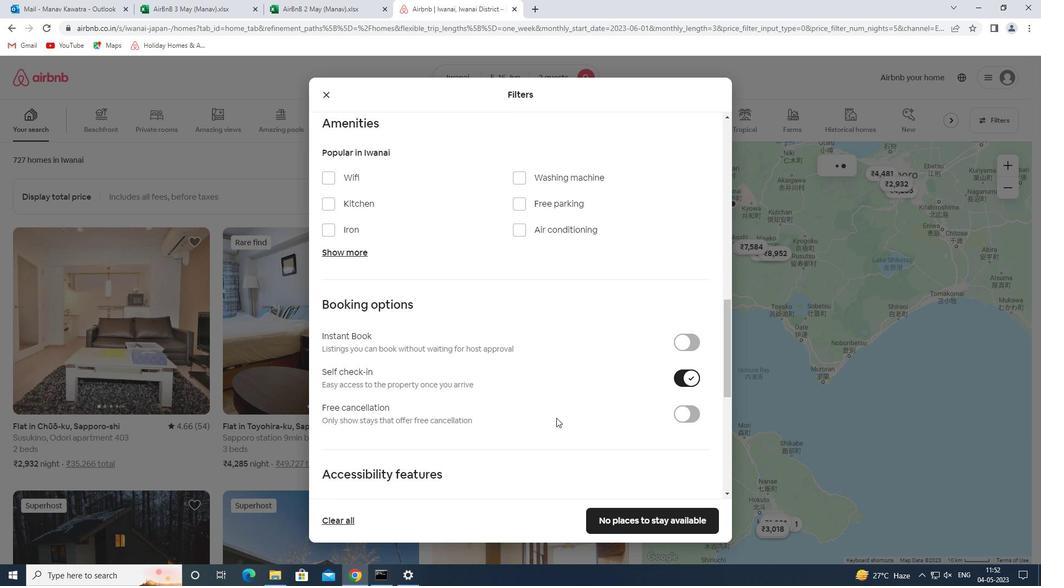 
Action: Mouse scrolled (564, 424) with delta (0, 0)
Screenshot: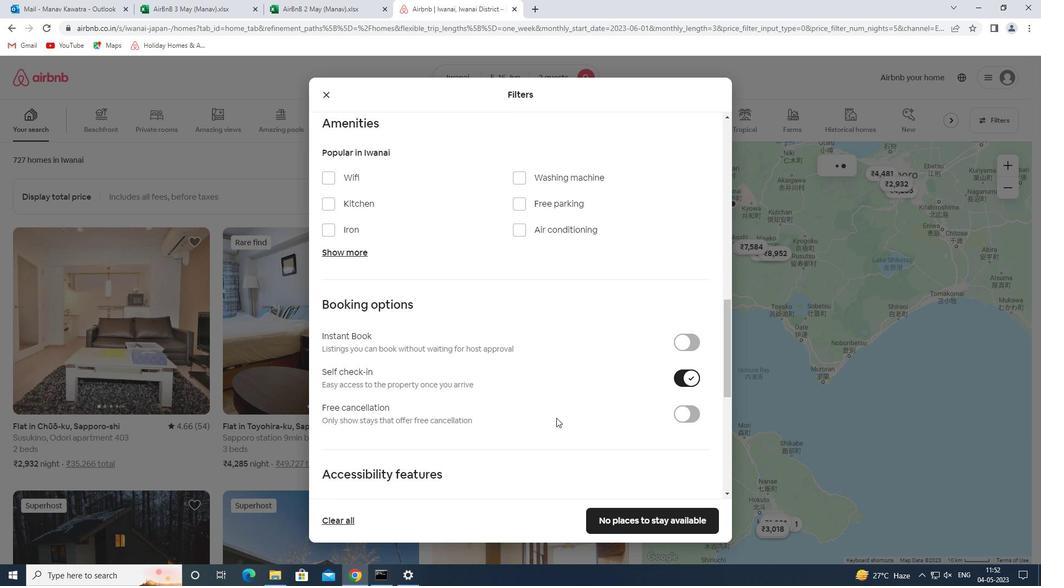 
Action: Mouse scrolled (564, 424) with delta (0, 0)
Screenshot: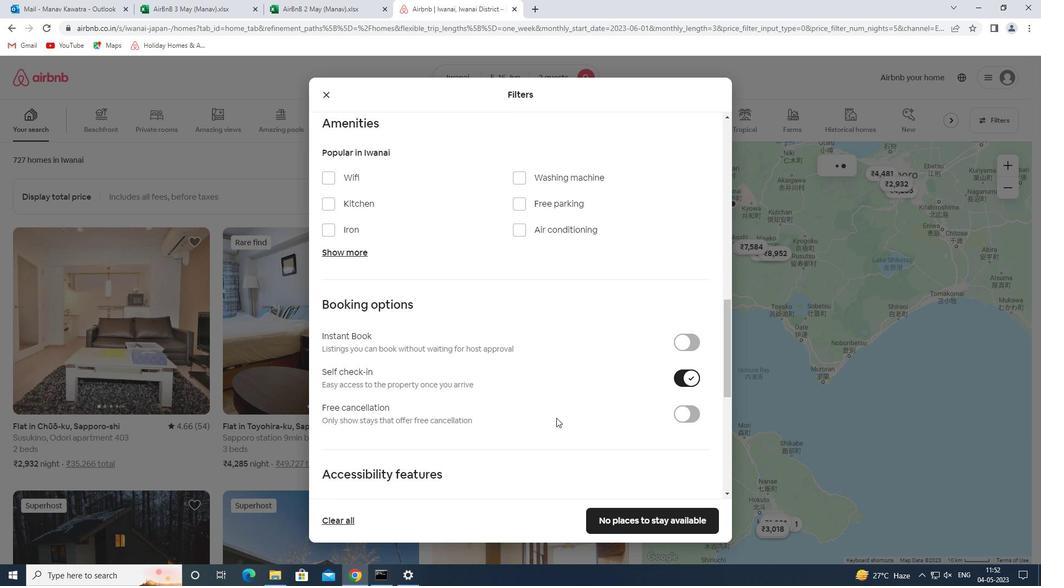 
Action: Mouse moved to (348, 429)
Screenshot: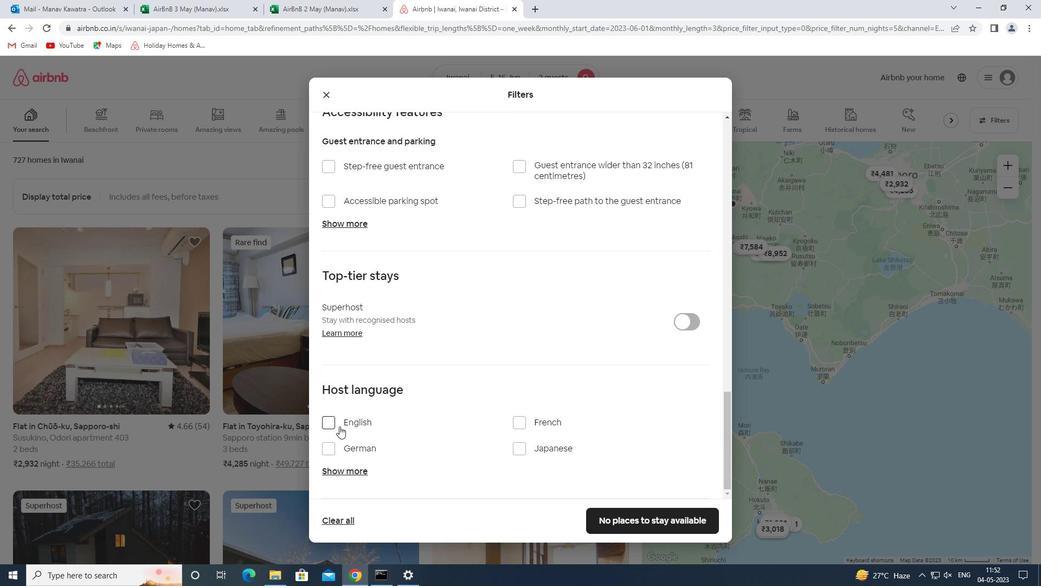 
Action: Mouse pressed left at (348, 429)
Screenshot: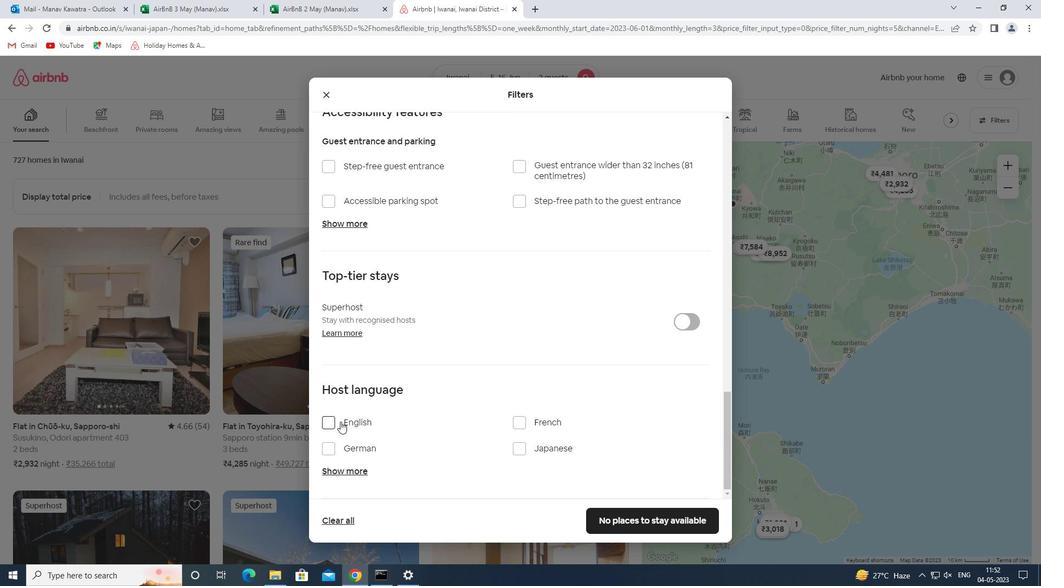 
Action: Mouse moved to (629, 518)
Screenshot: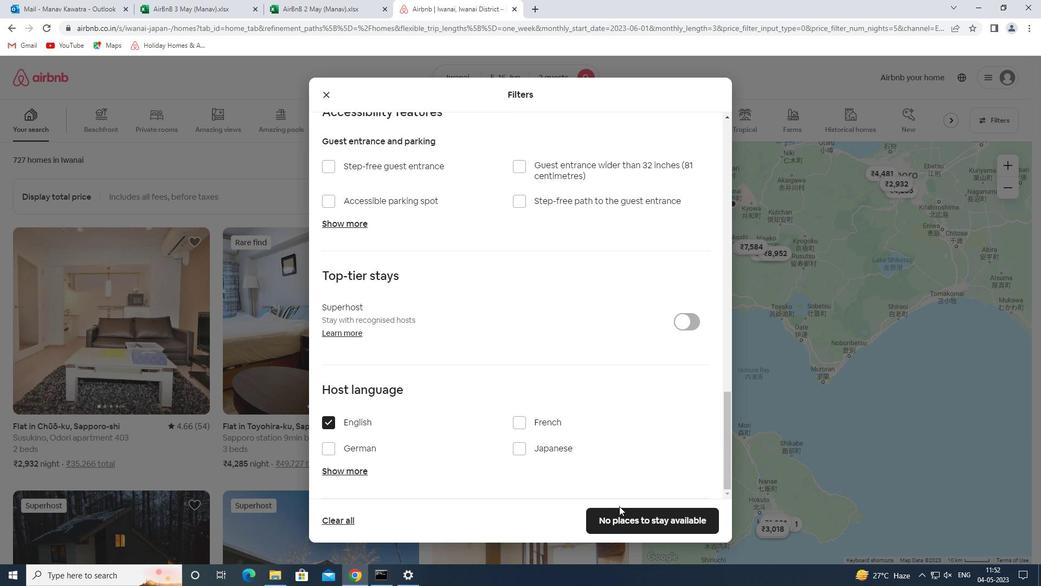 
Action: Mouse pressed left at (629, 518)
Screenshot: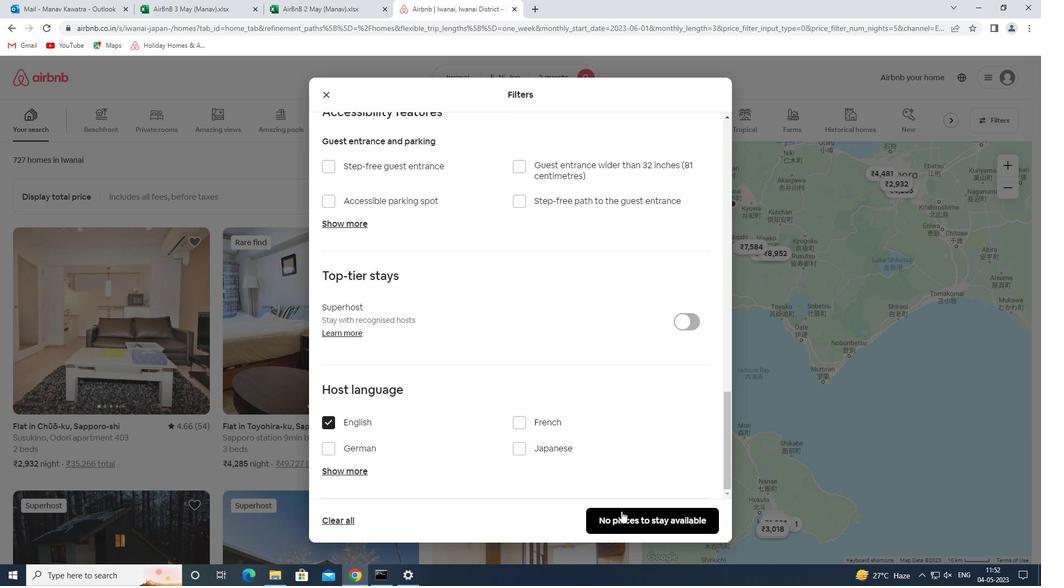 
